 Task: Configure the routing settings for directing work to the support agent.
Action: Mouse moved to (1285, 93)
Screenshot: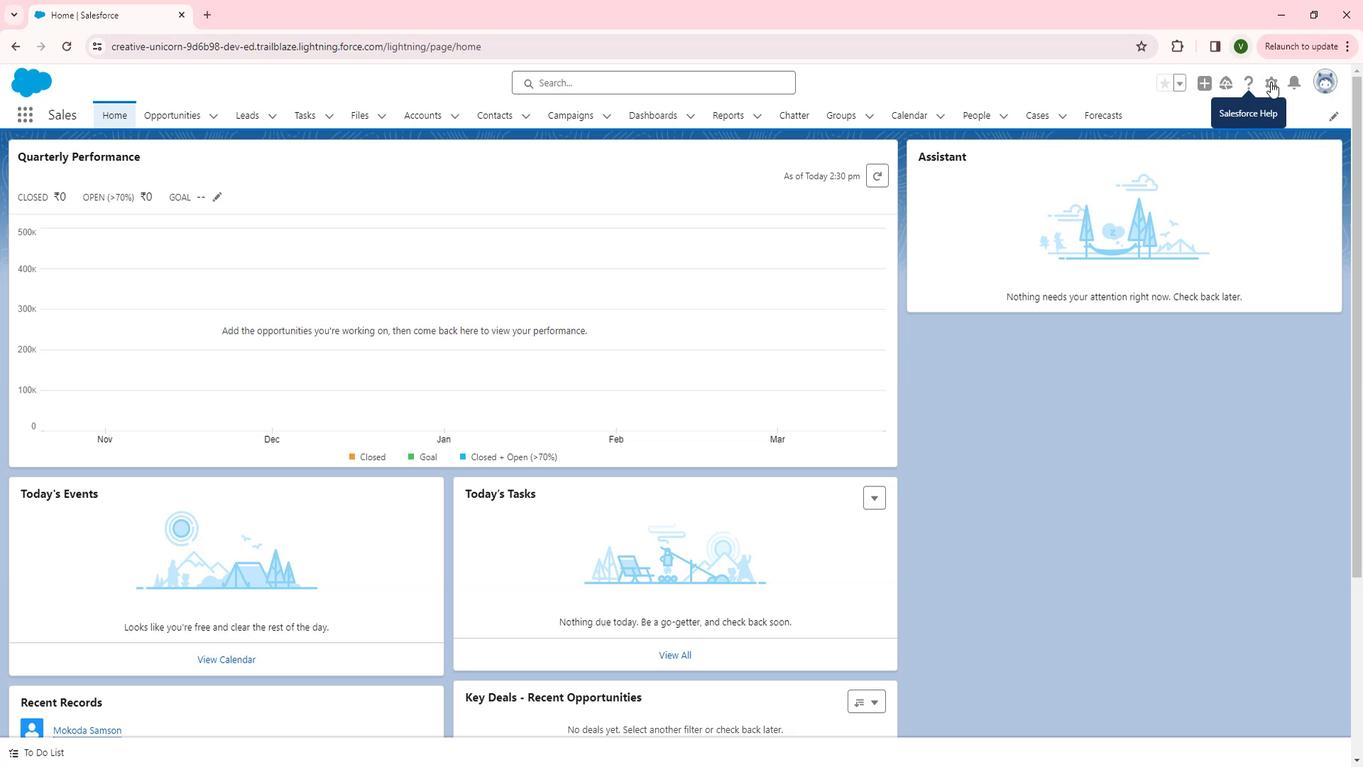 
Action: Mouse pressed left at (1285, 93)
Screenshot: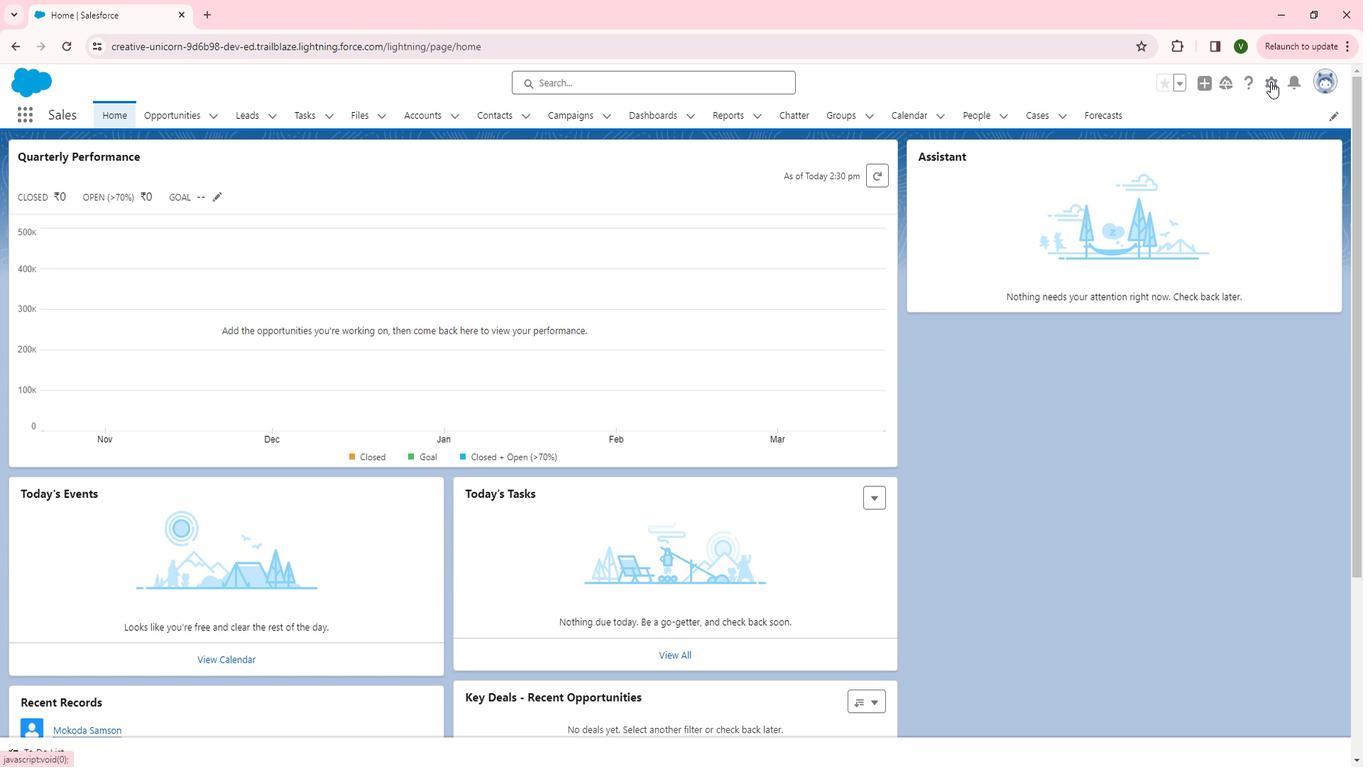 
Action: Mouse moved to (1231, 189)
Screenshot: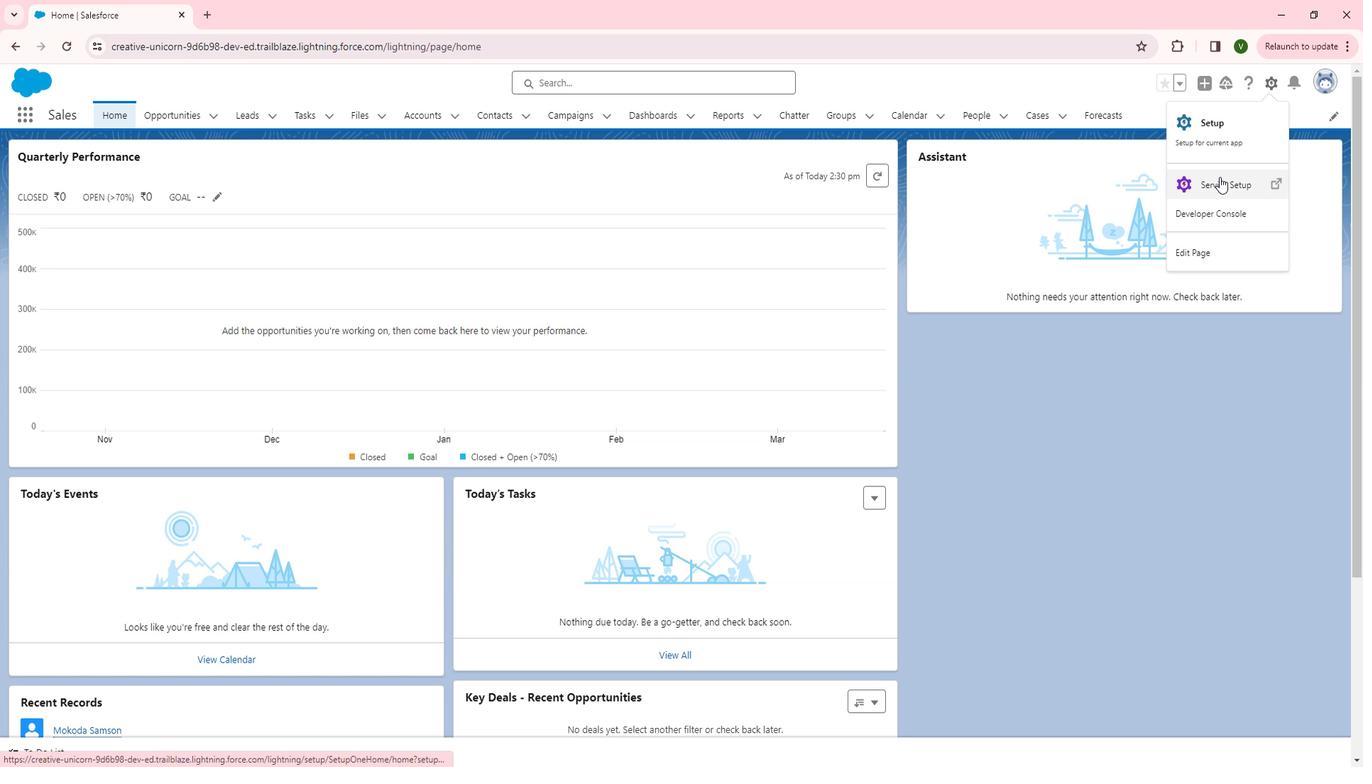 
Action: Mouse pressed left at (1231, 189)
Screenshot: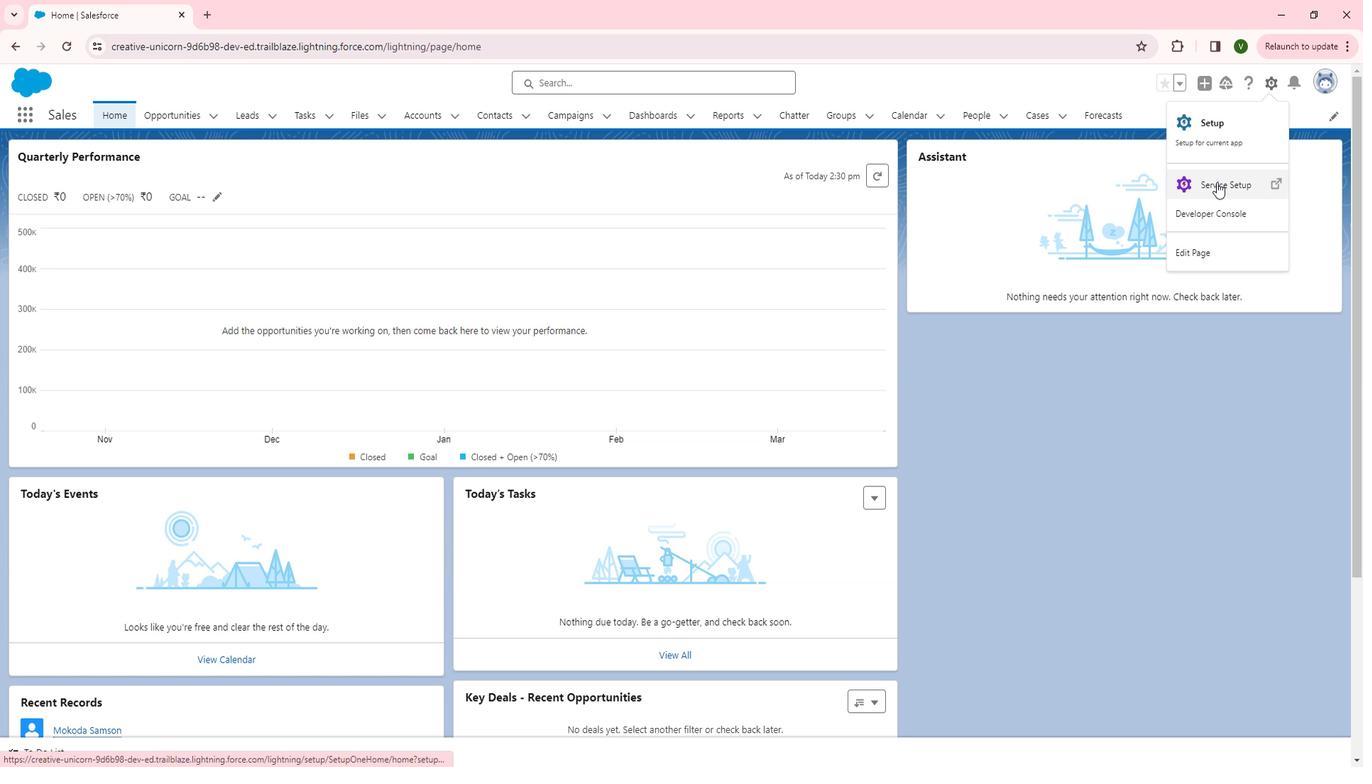
Action: Mouse moved to (22, 338)
Screenshot: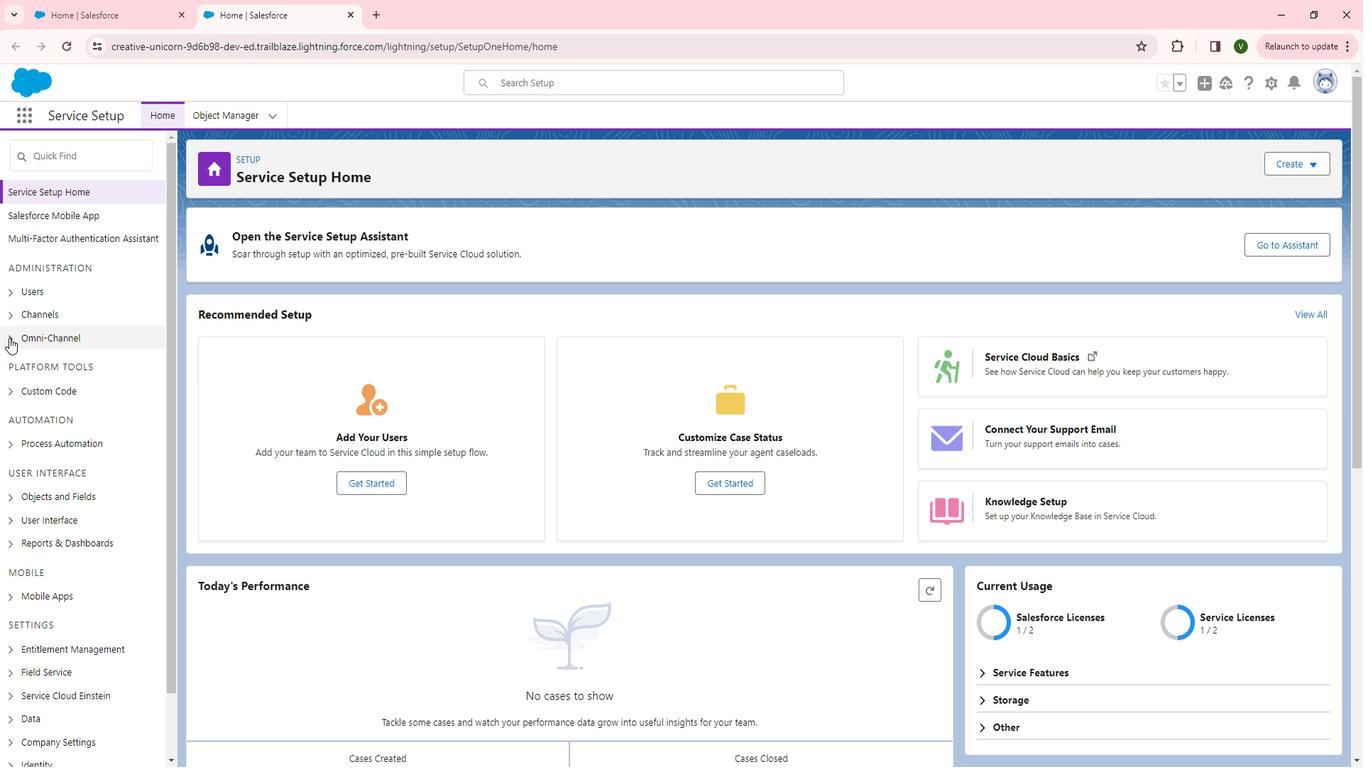 
Action: Mouse pressed left at (22, 338)
Screenshot: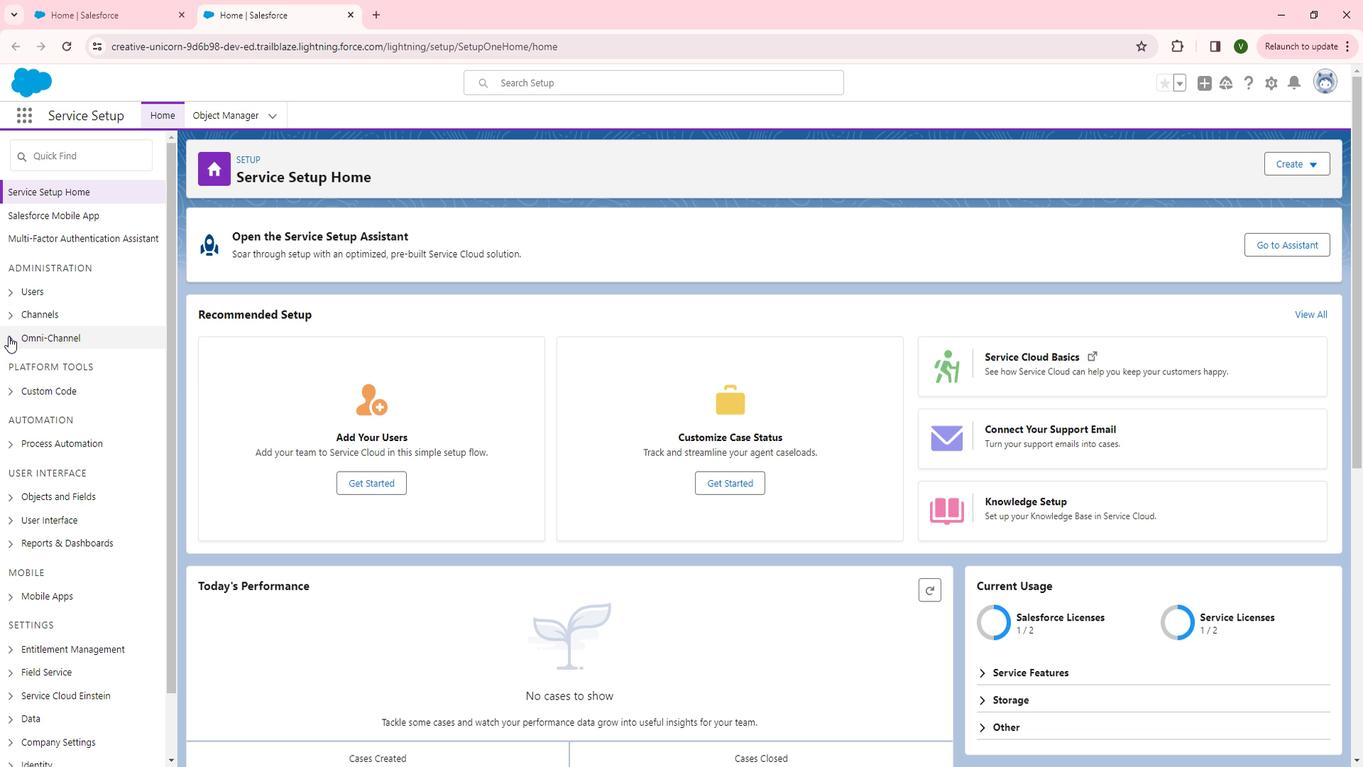 
Action: Mouse moved to (92, 498)
Screenshot: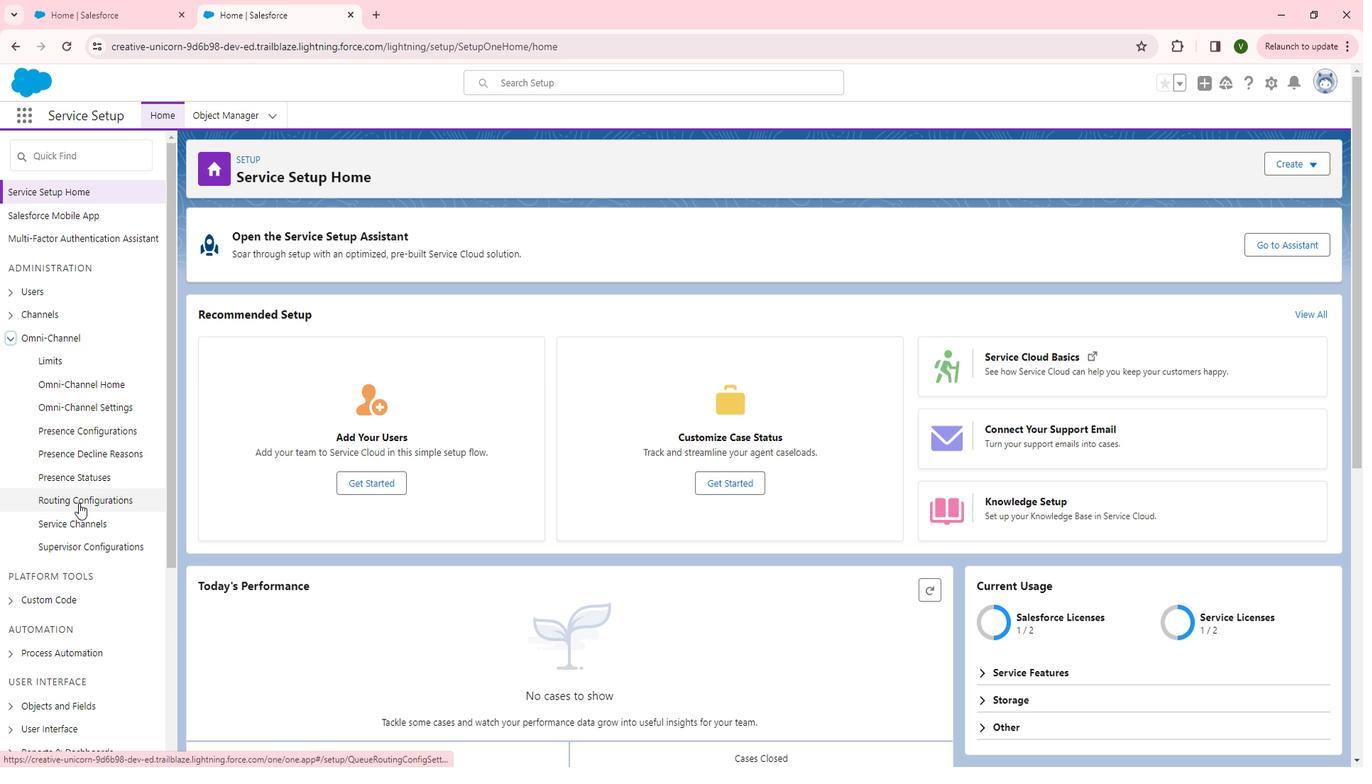 
Action: Mouse pressed left at (92, 498)
Screenshot: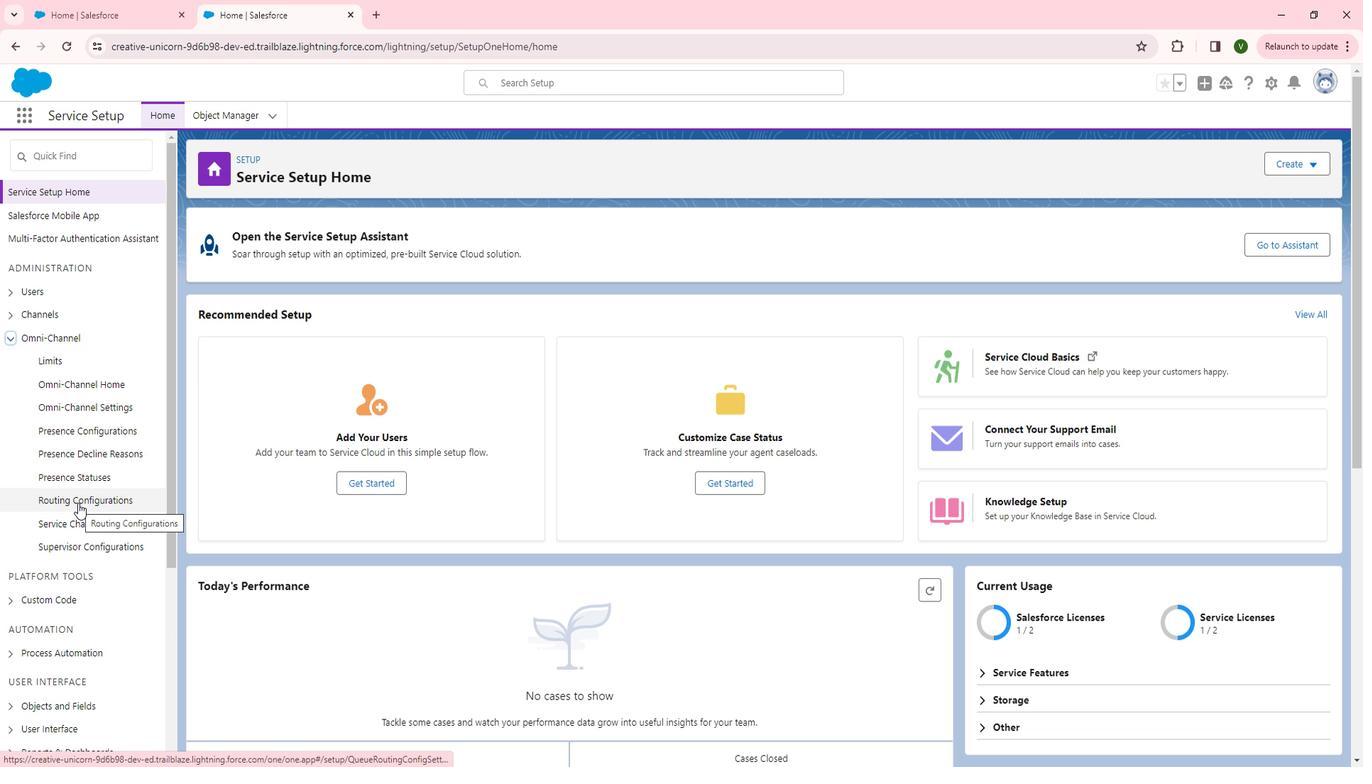 
Action: Mouse moved to (568, 333)
Screenshot: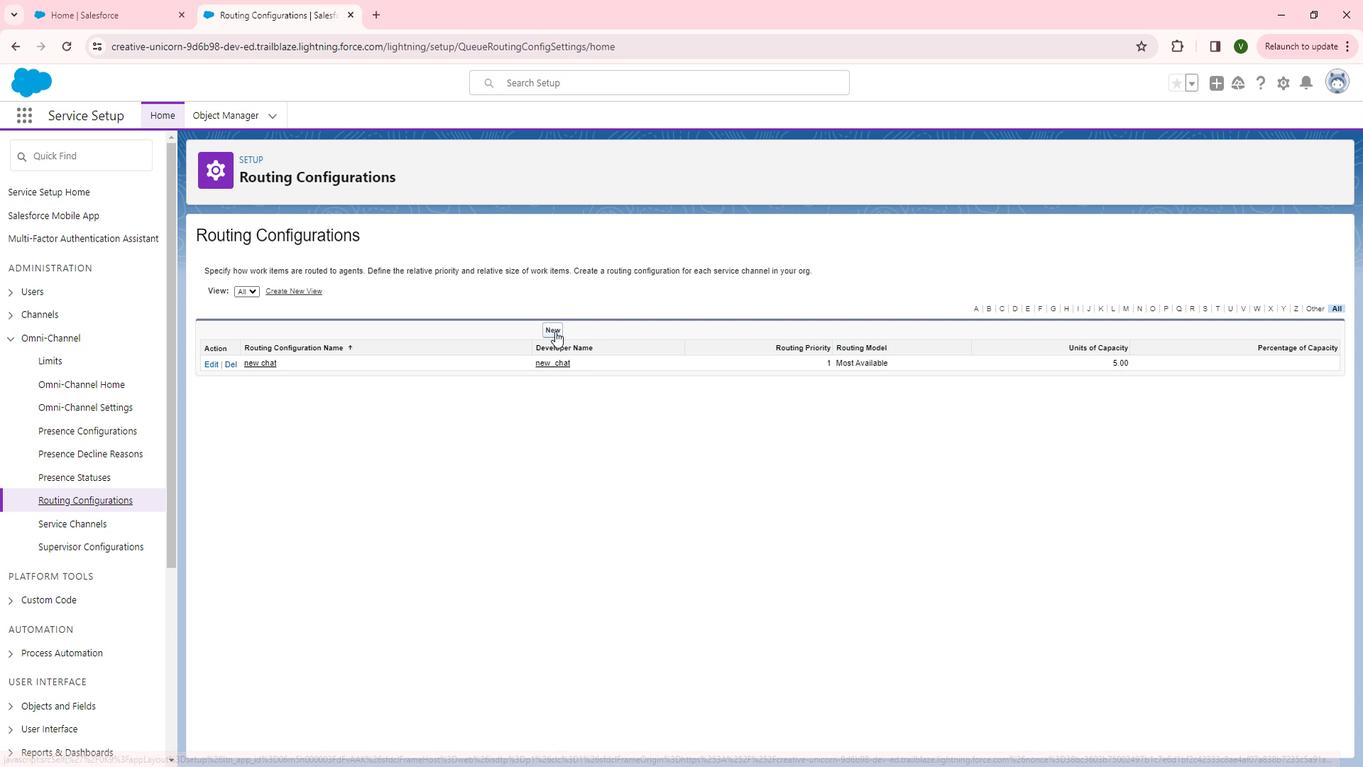 
Action: Mouse pressed left at (568, 333)
Screenshot: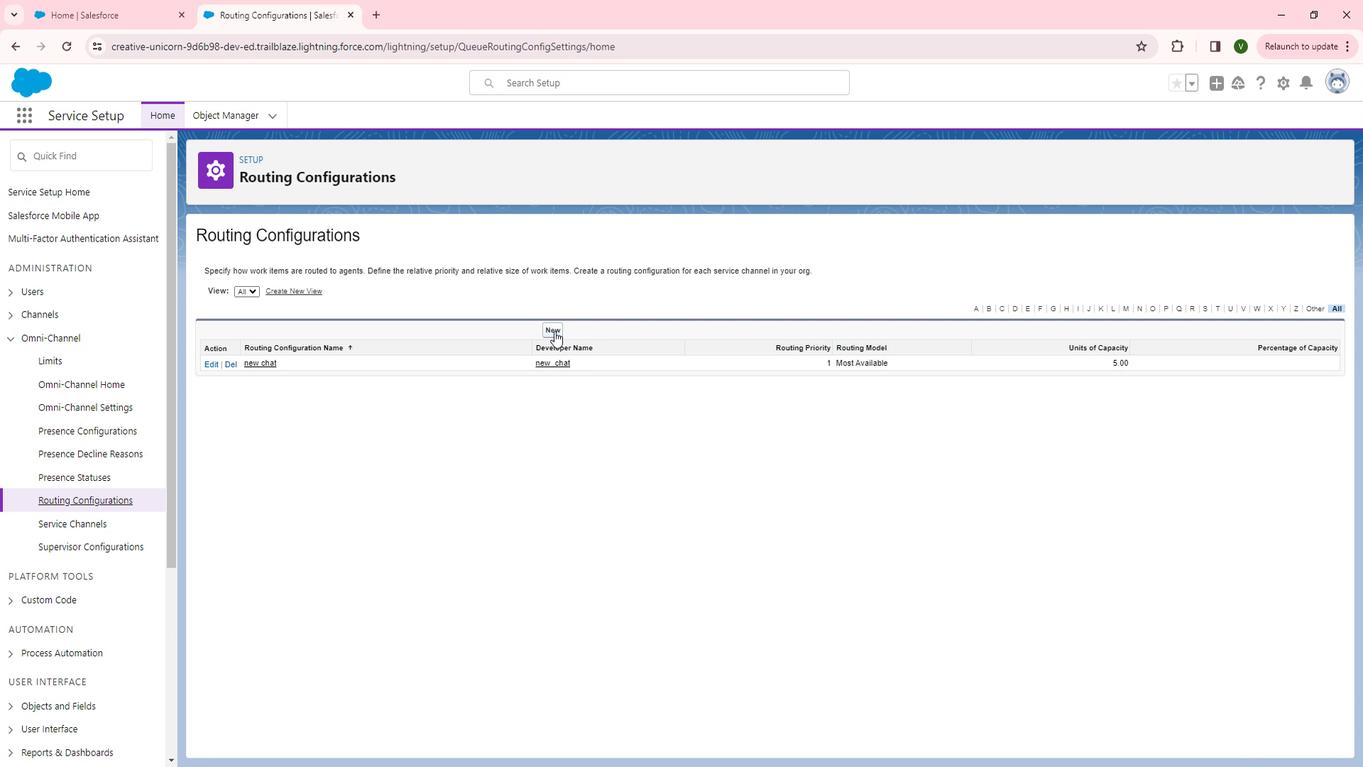 
Action: Mouse moved to (467, 386)
Screenshot: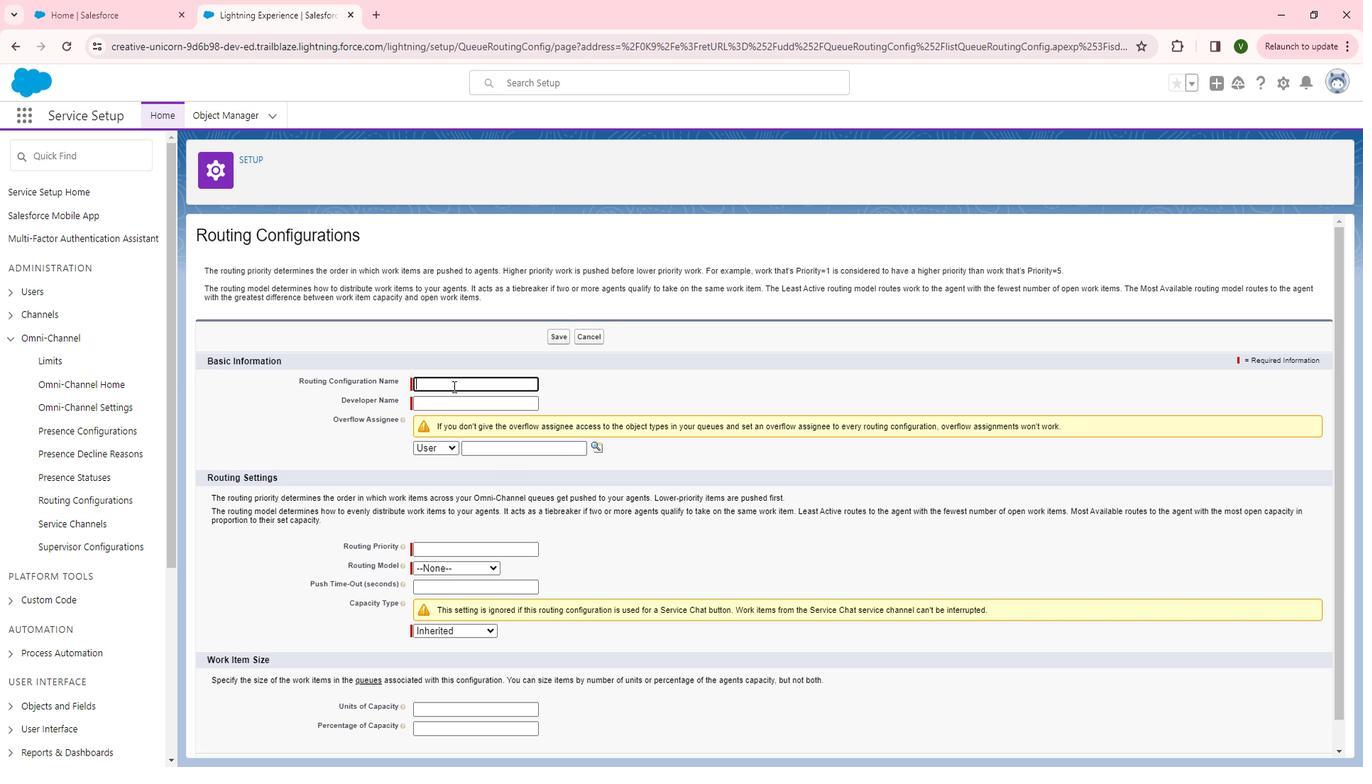 
Action: Mouse pressed left at (467, 386)
Screenshot: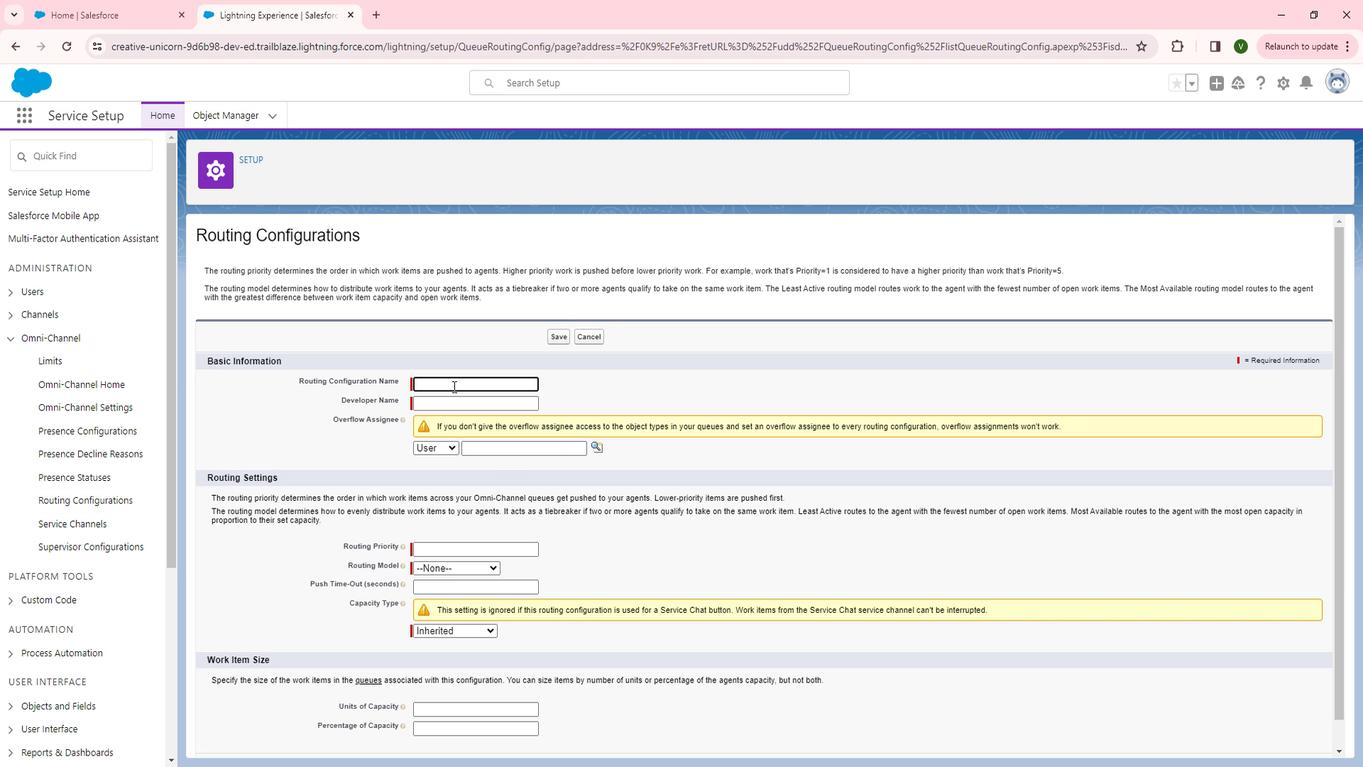 
Action: Mouse moved to (467, 385)
Screenshot: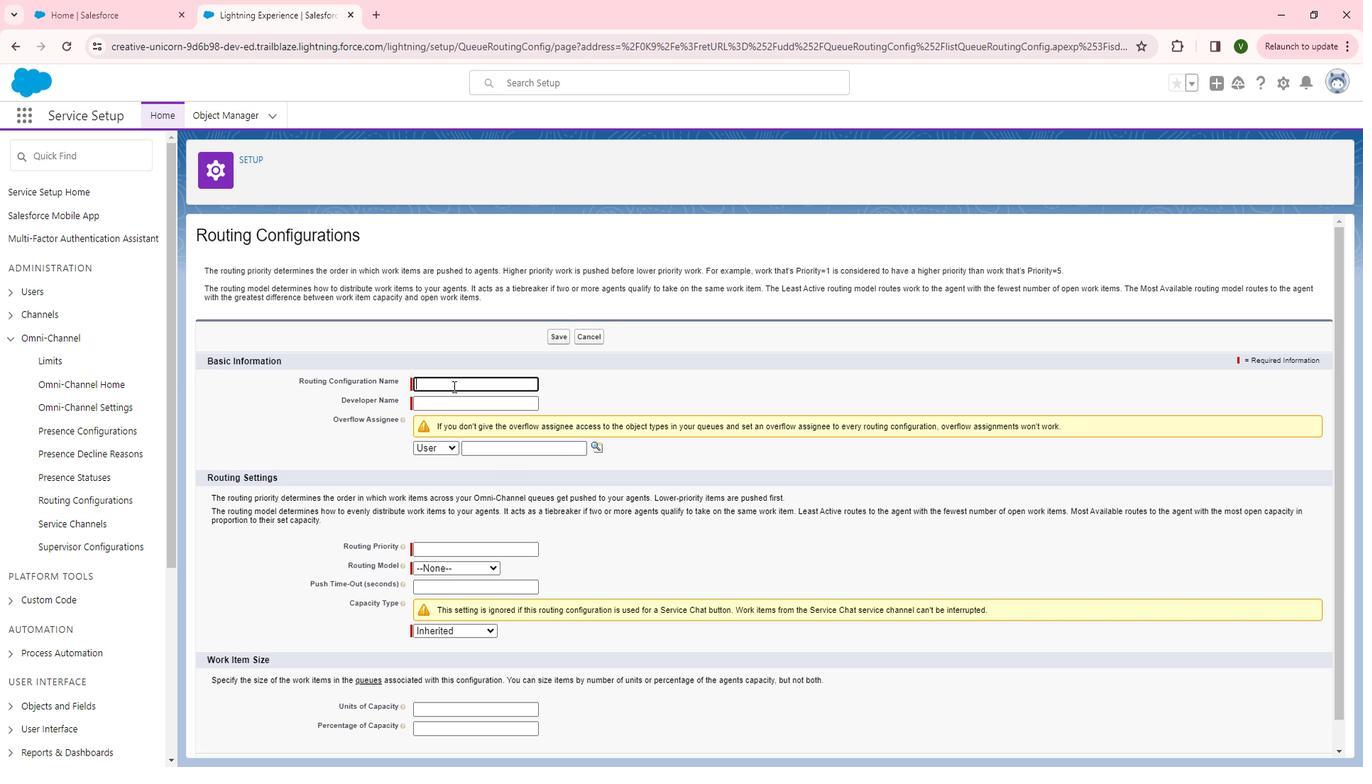
Action: Key pressed <Key.shift>Case<Key.space><Key.shift>Support
Screenshot: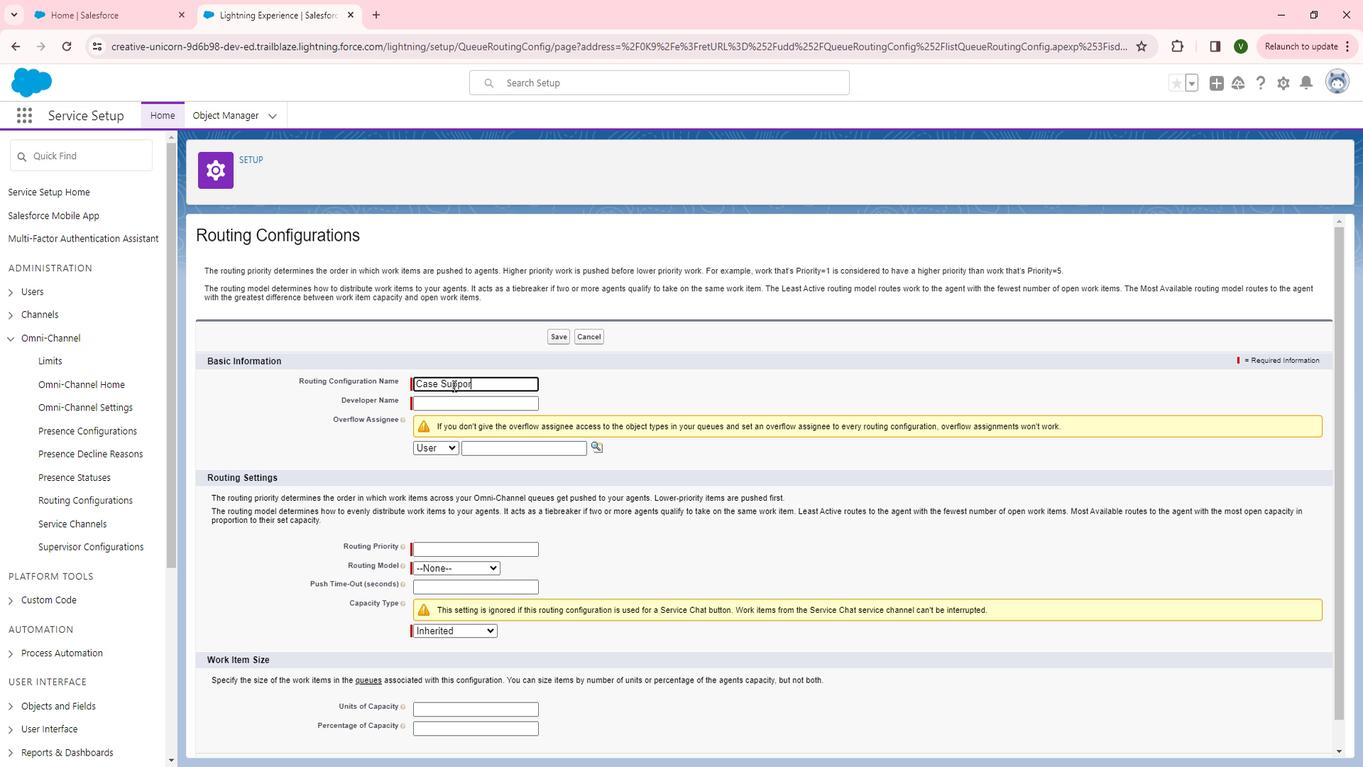 
Action: Mouse moved to (617, 396)
Screenshot: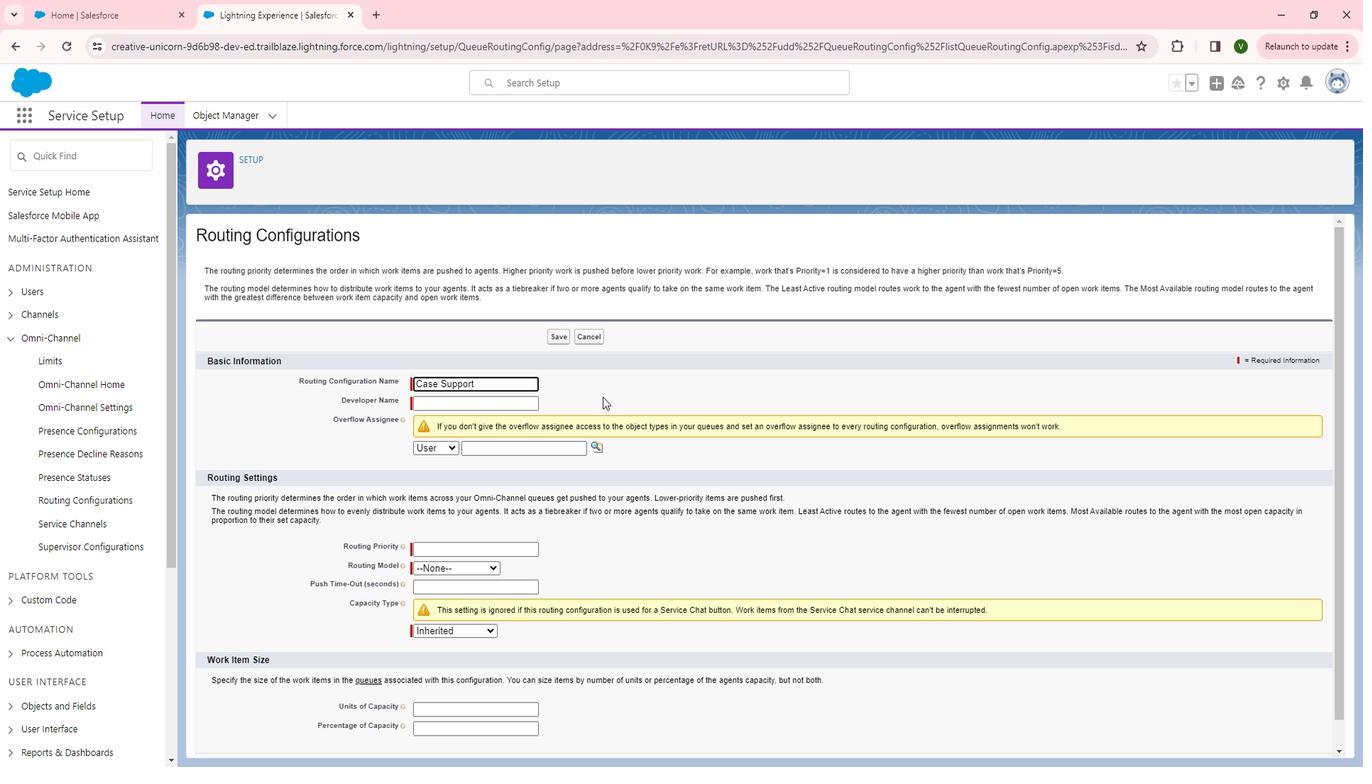 
Action: Mouse pressed left at (617, 396)
Screenshot: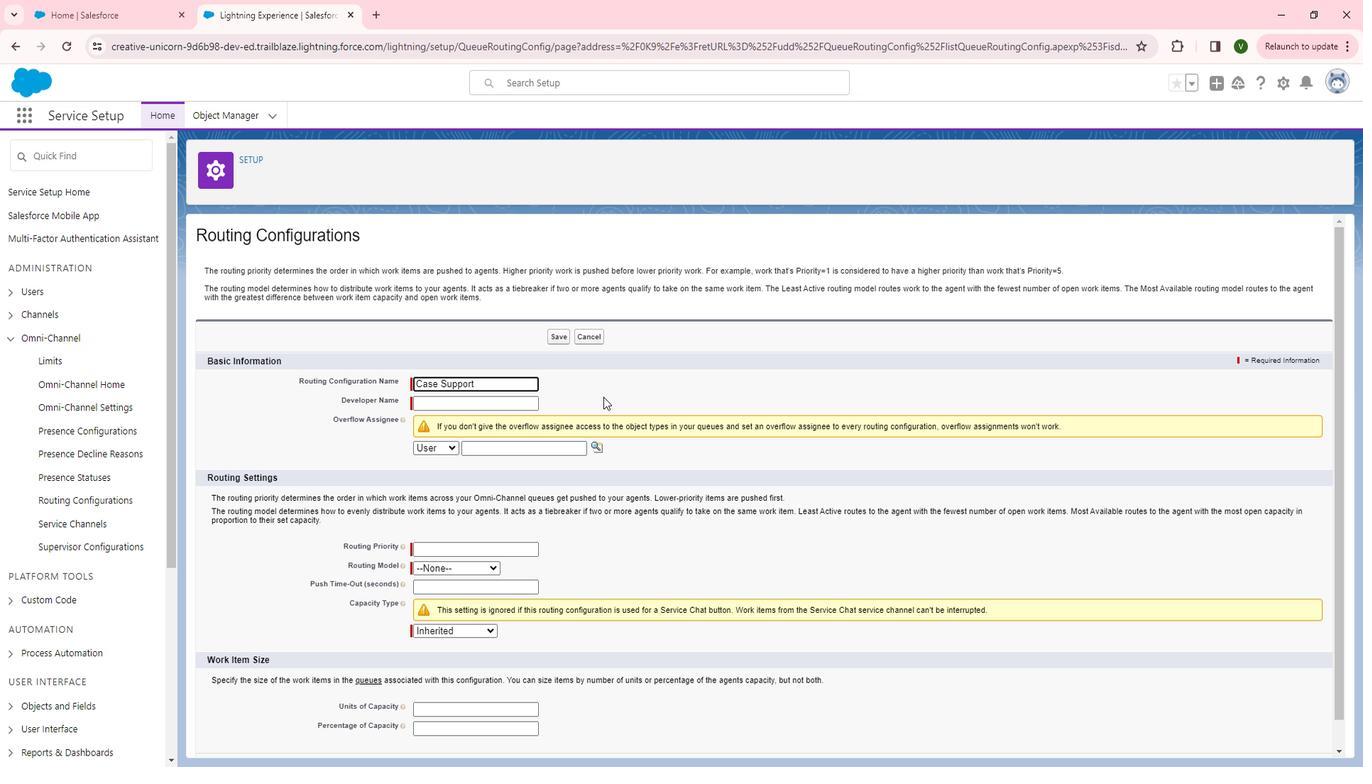 
Action: Mouse moved to (467, 542)
Screenshot: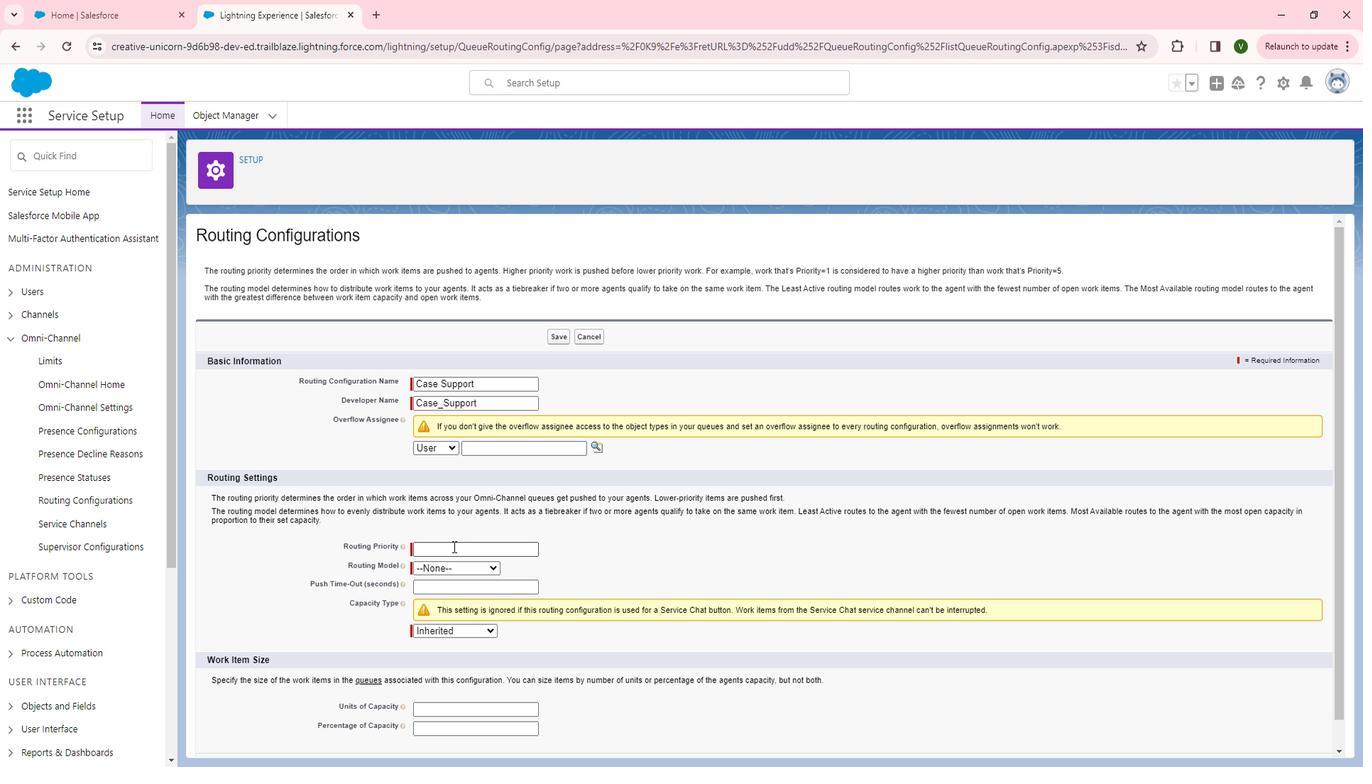 
Action: Mouse pressed left at (467, 542)
Screenshot: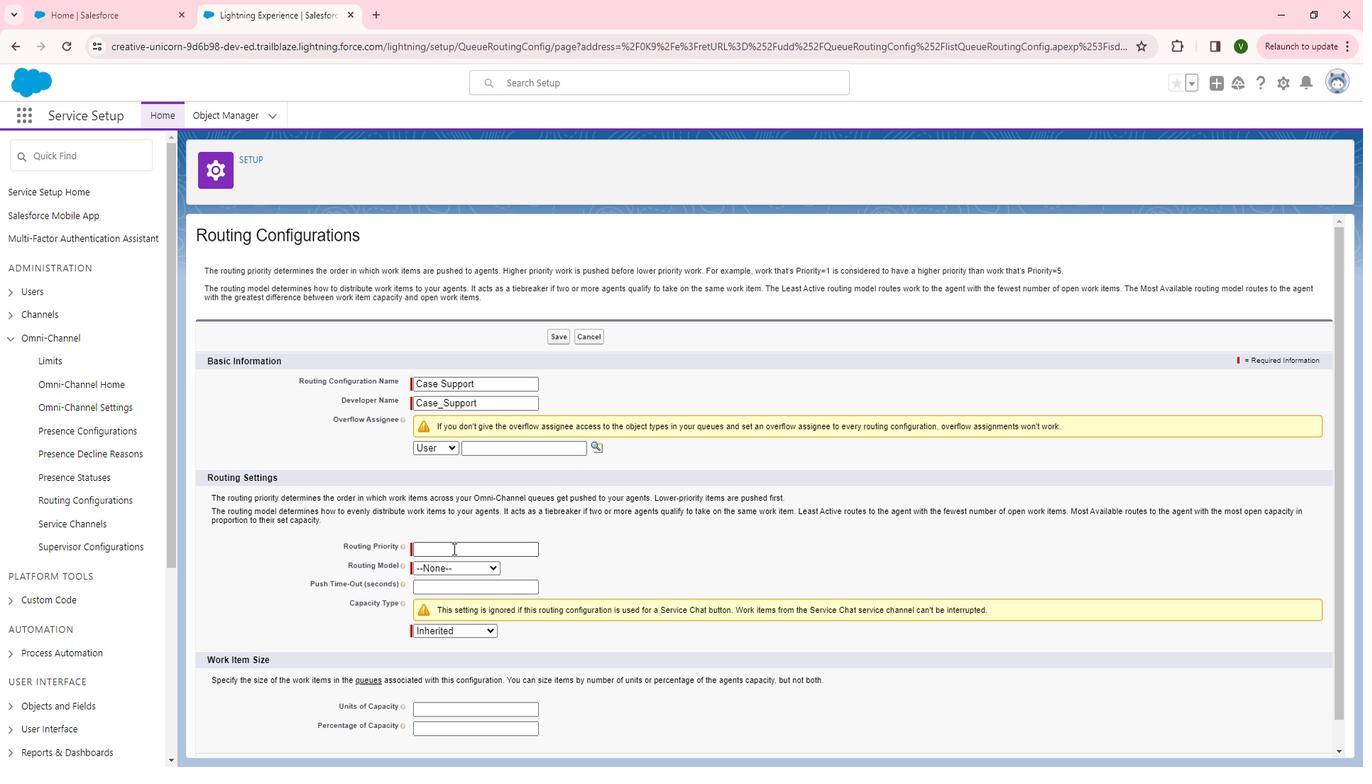 
Action: Key pressed 5
Screenshot: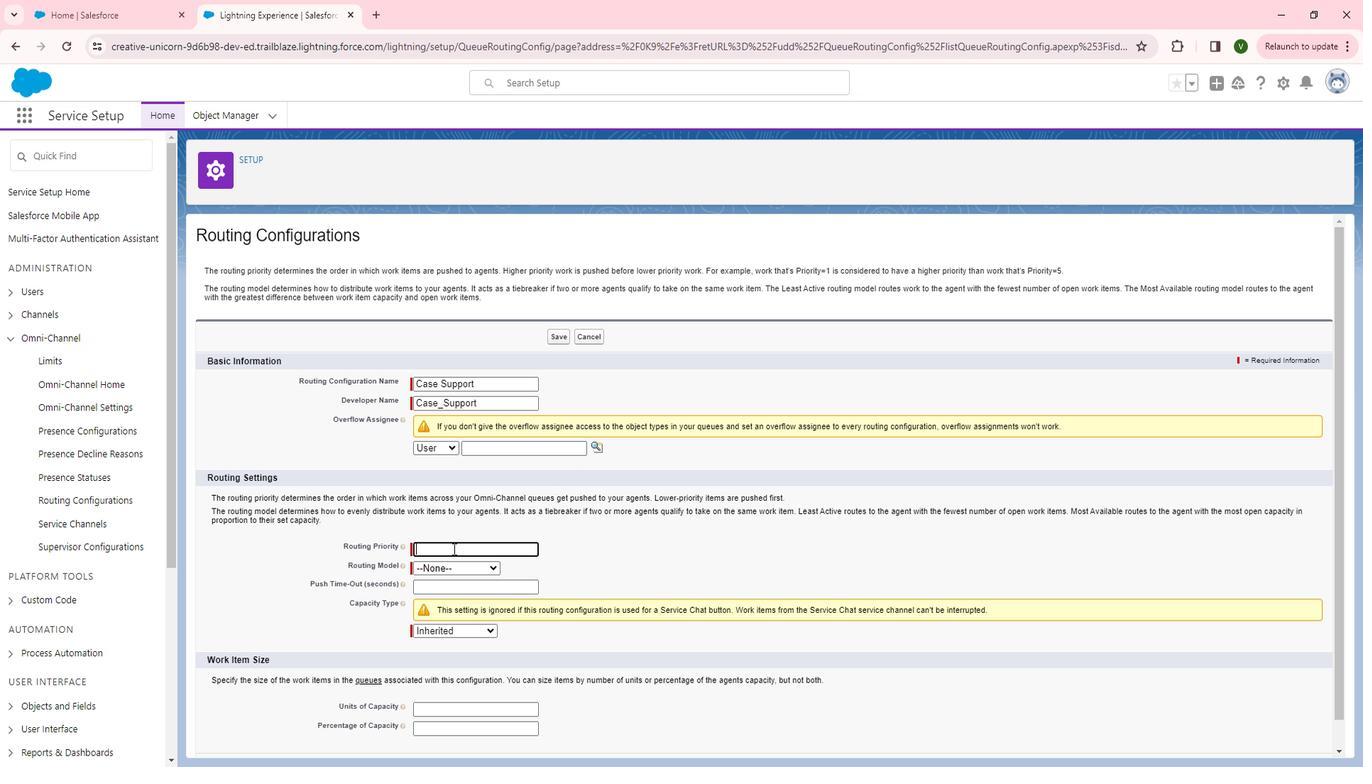 
Action: Mouse moved to (490, 562)
Screenshot: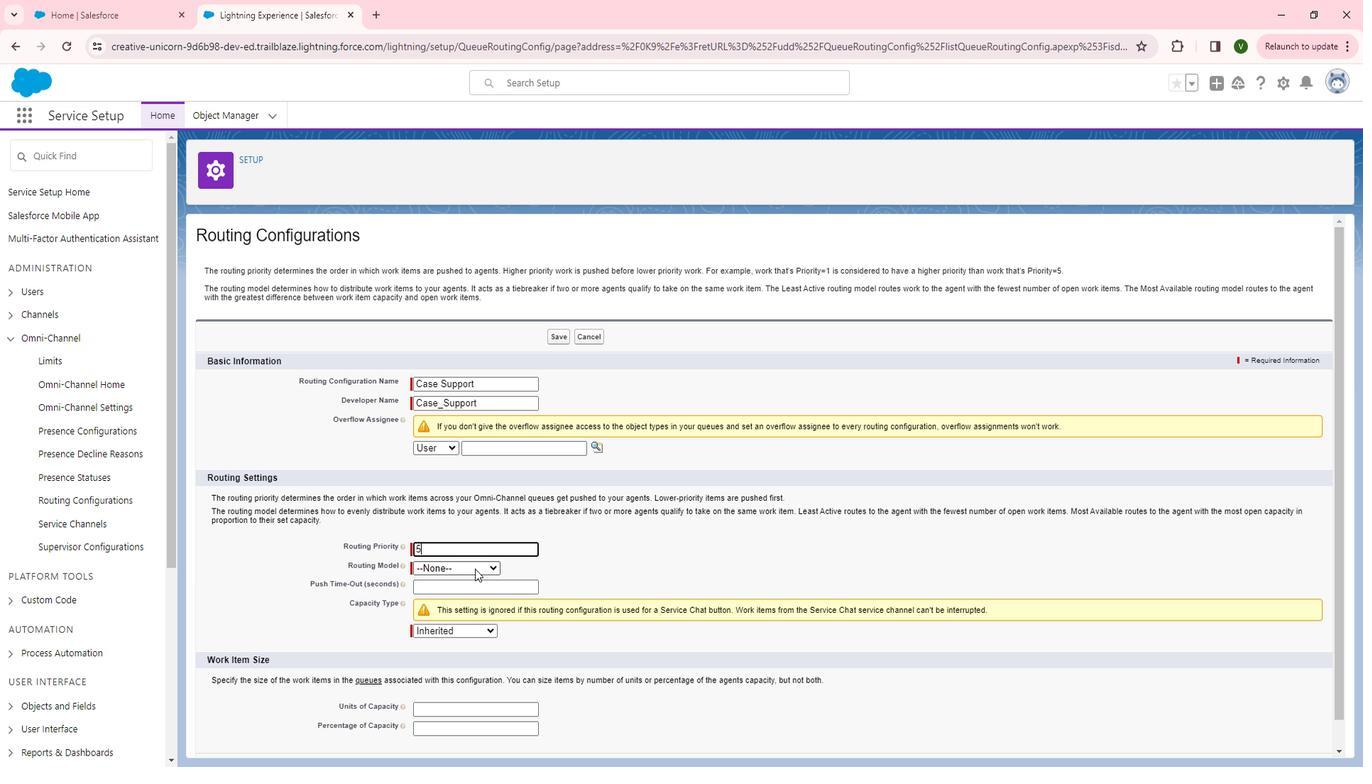 
Action: Mouse pressed left at (490, 562)
Screenshot: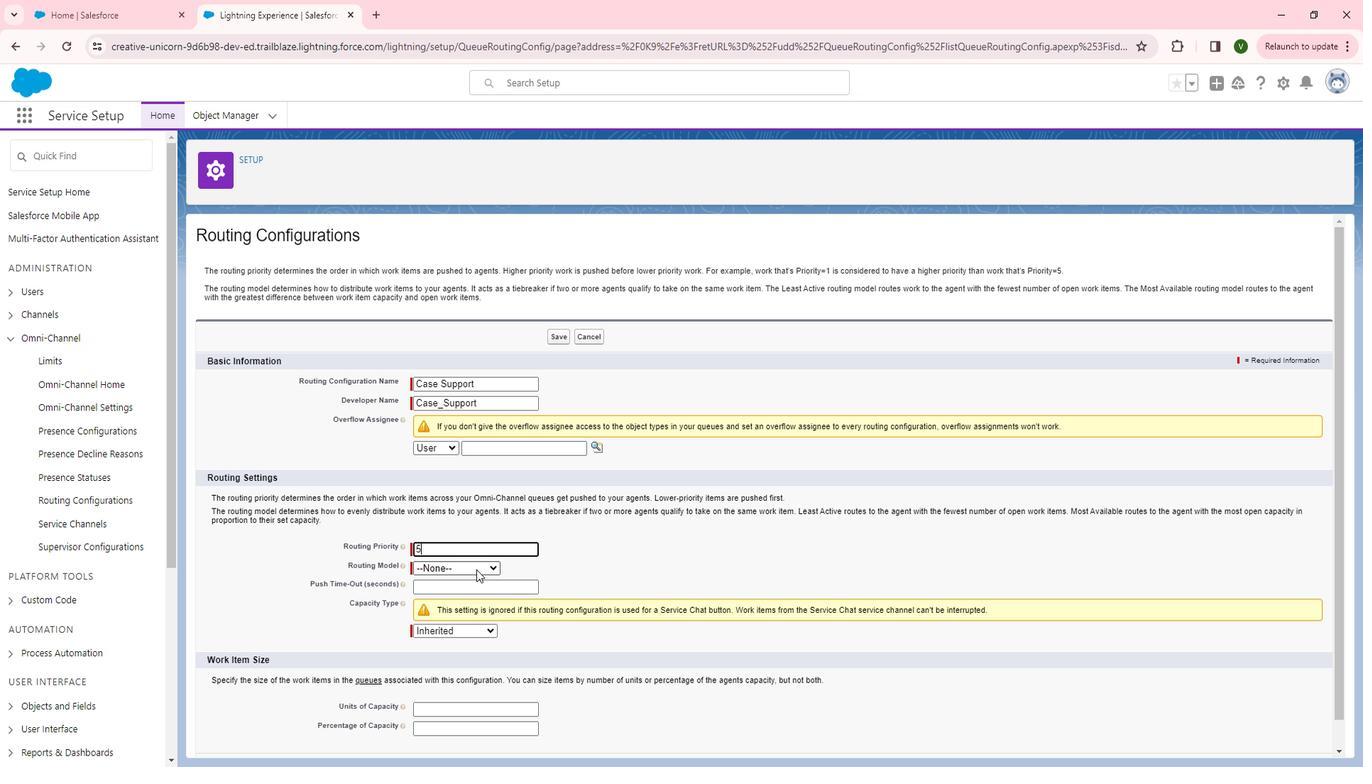 
Action: Mouse moved to (480, 594)
Screenshot: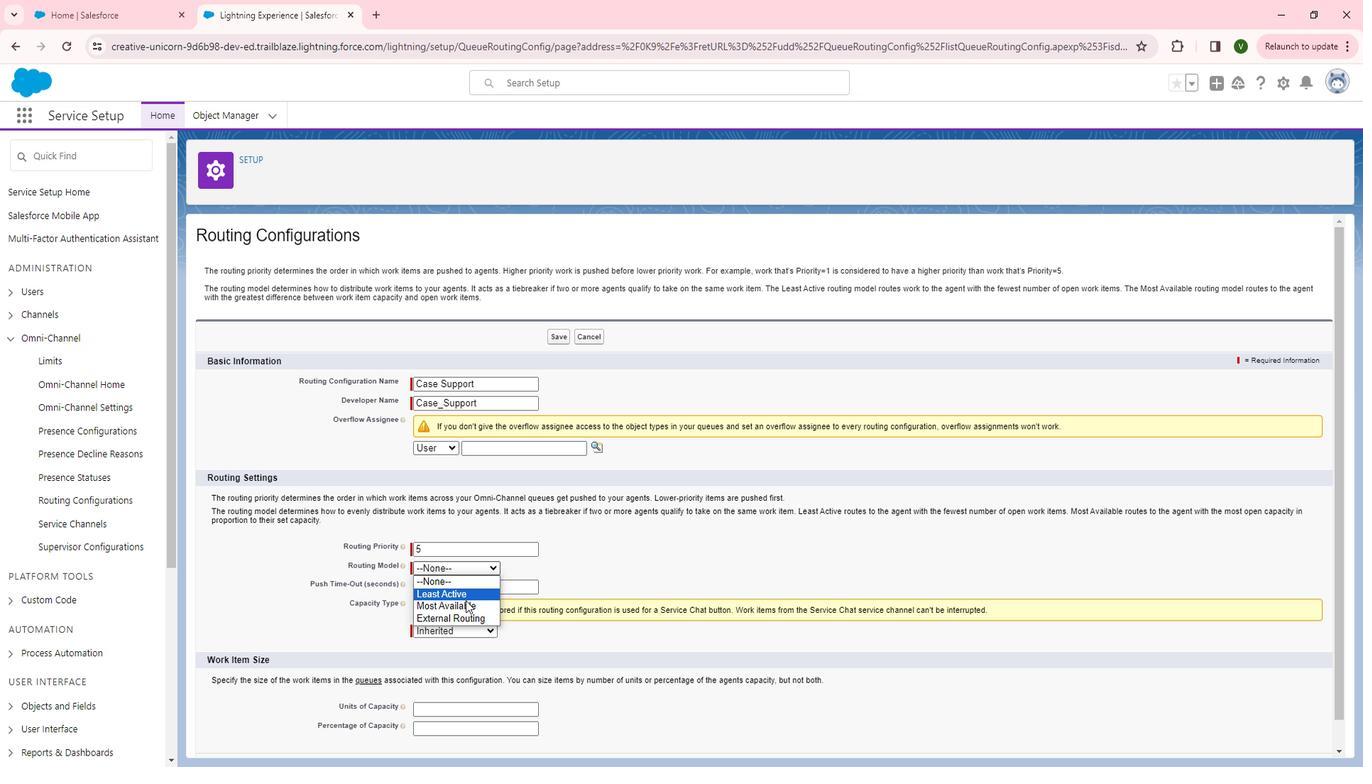 
Action: Mouse pressed left at (480, 594)
Screenshot: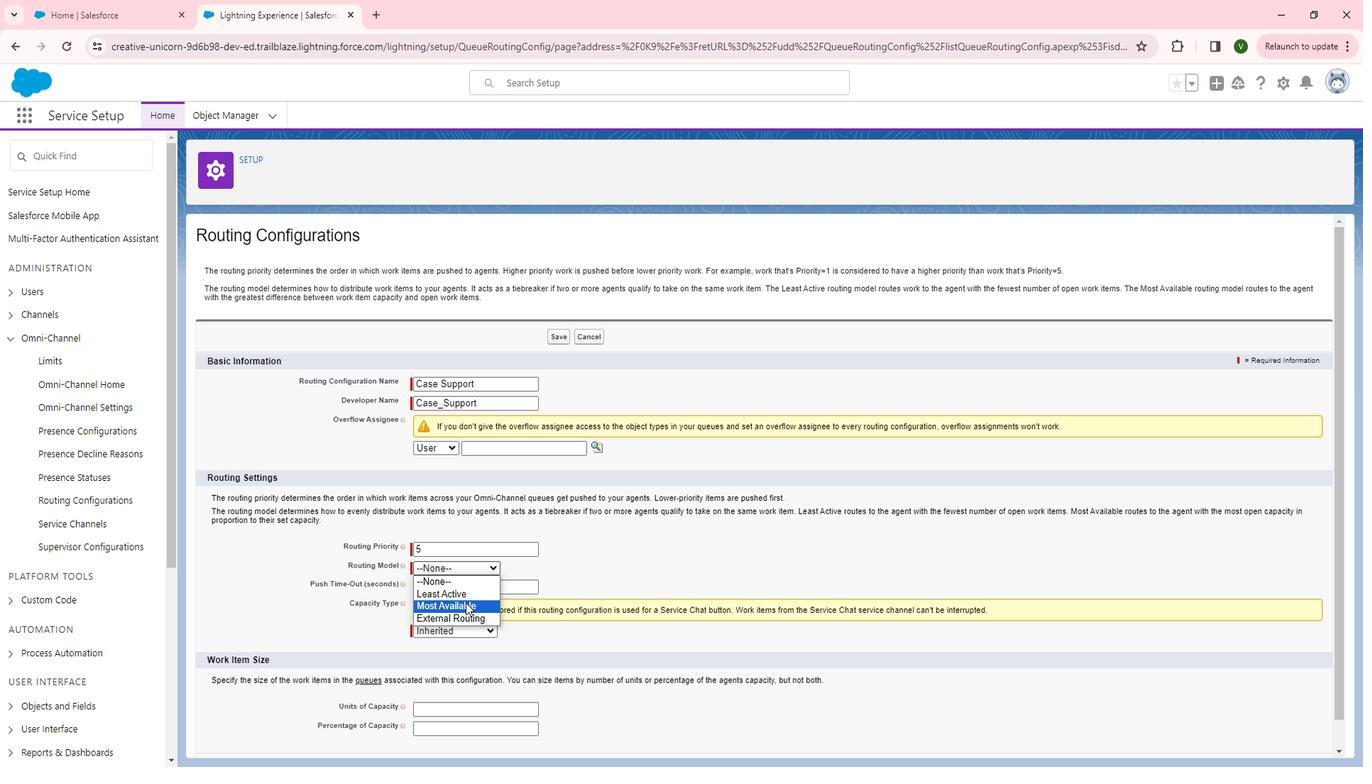 
Action: Mouse moved to (487, 624)
Screenshot: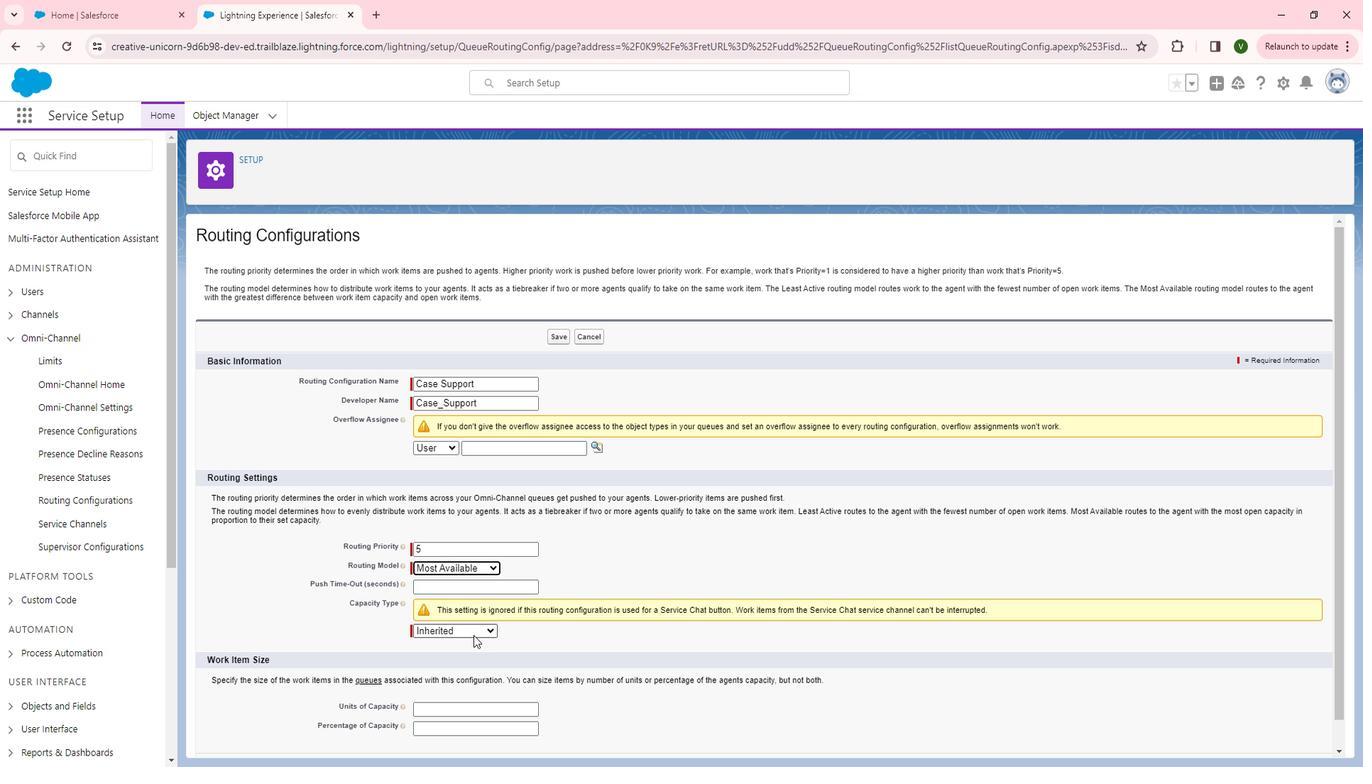 
Action: Mouse pressed left at (487, 624)
Screenshot: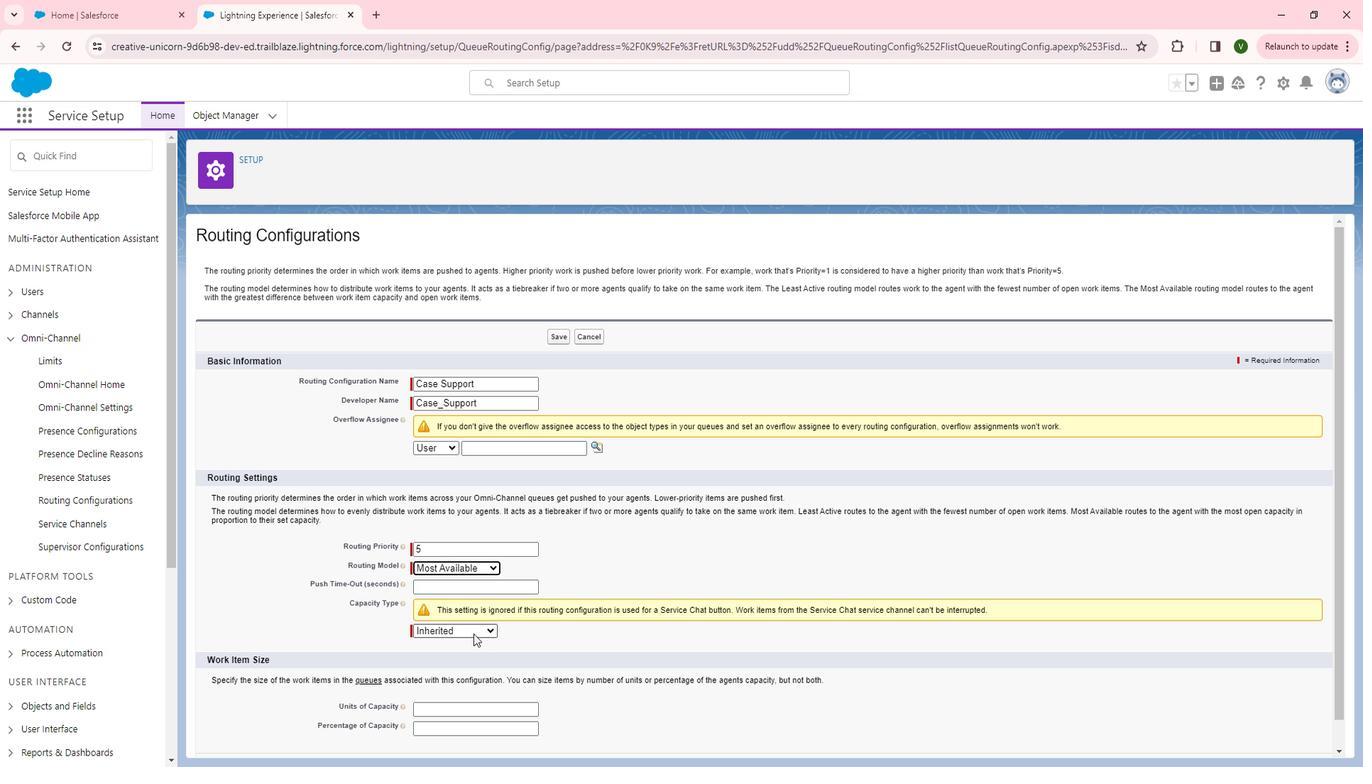 
Action: Mouse moved to (487, 649)
Screenshot: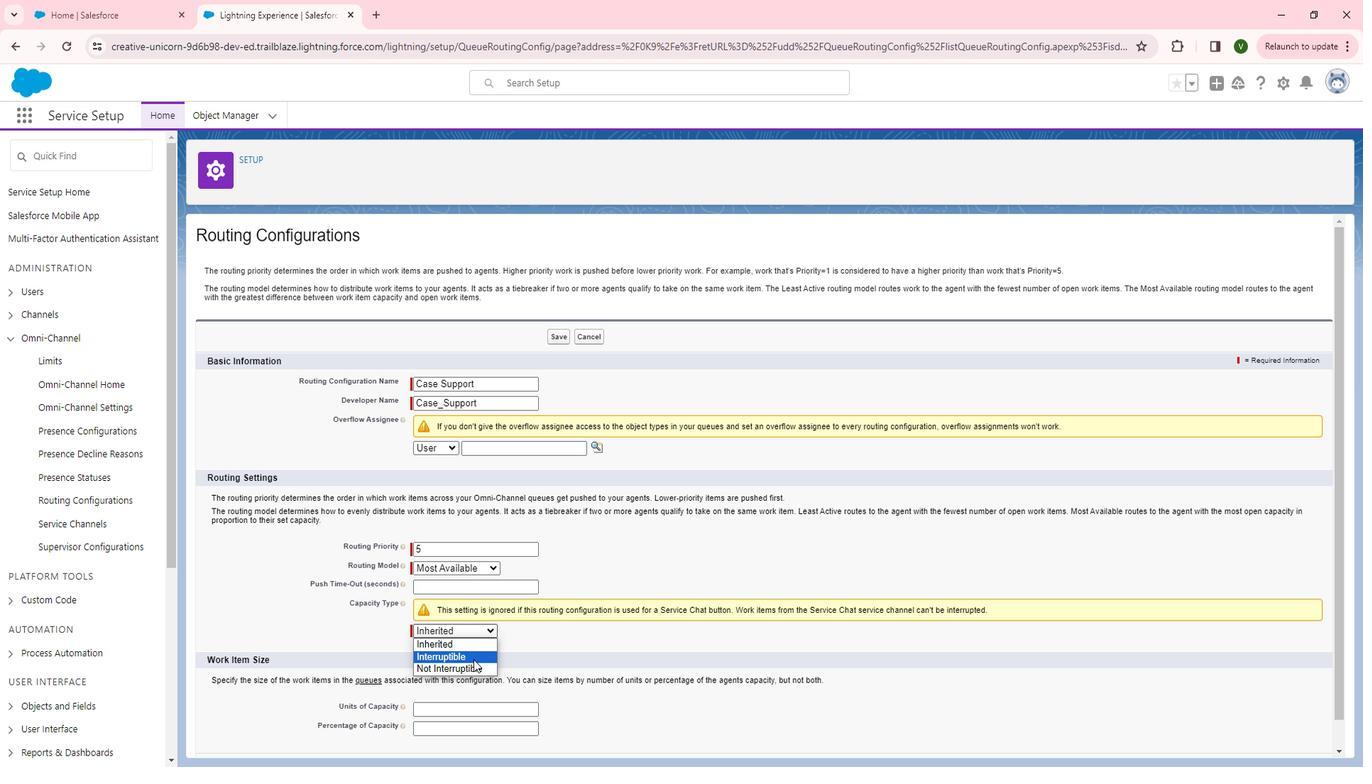 
Action: Mouse pressed left at (487, 649)
Screenshot: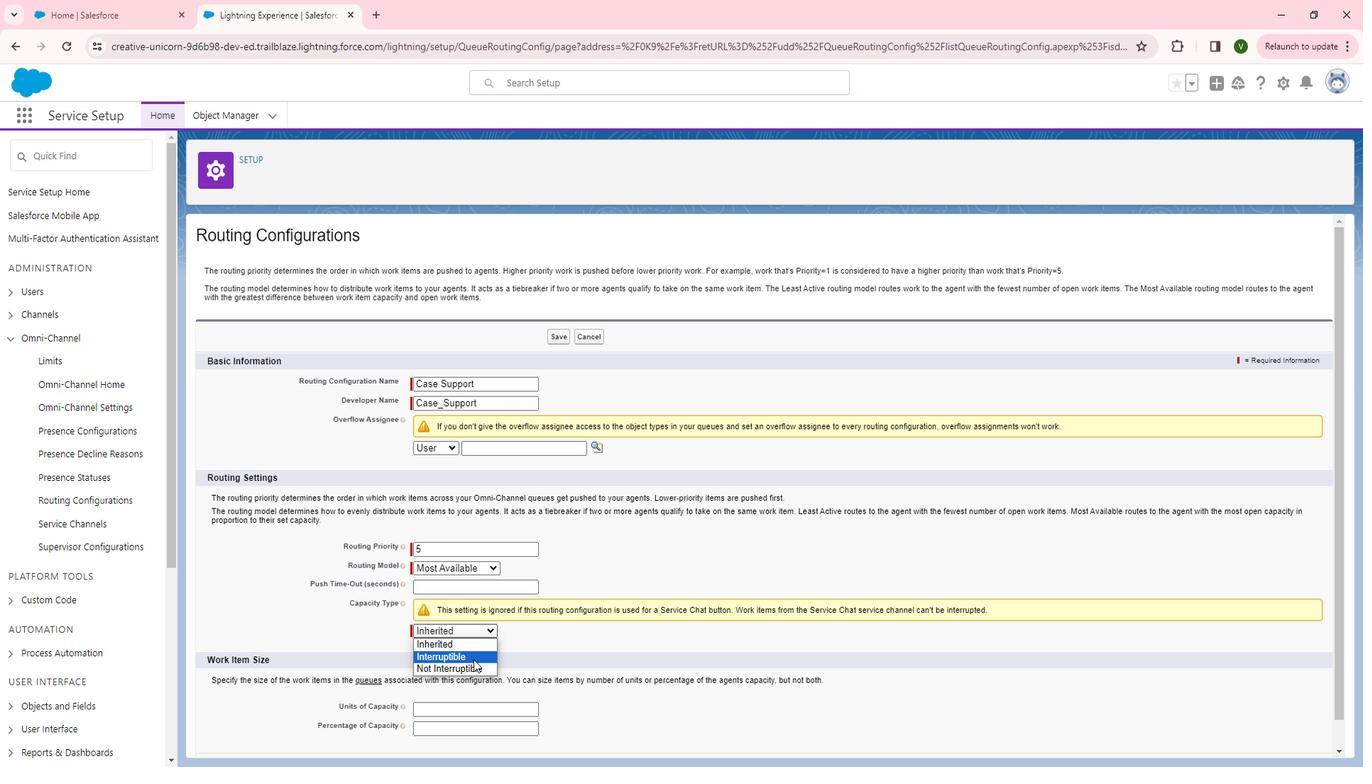 
Action: Mouse moved to (585, 634)
Screenshot: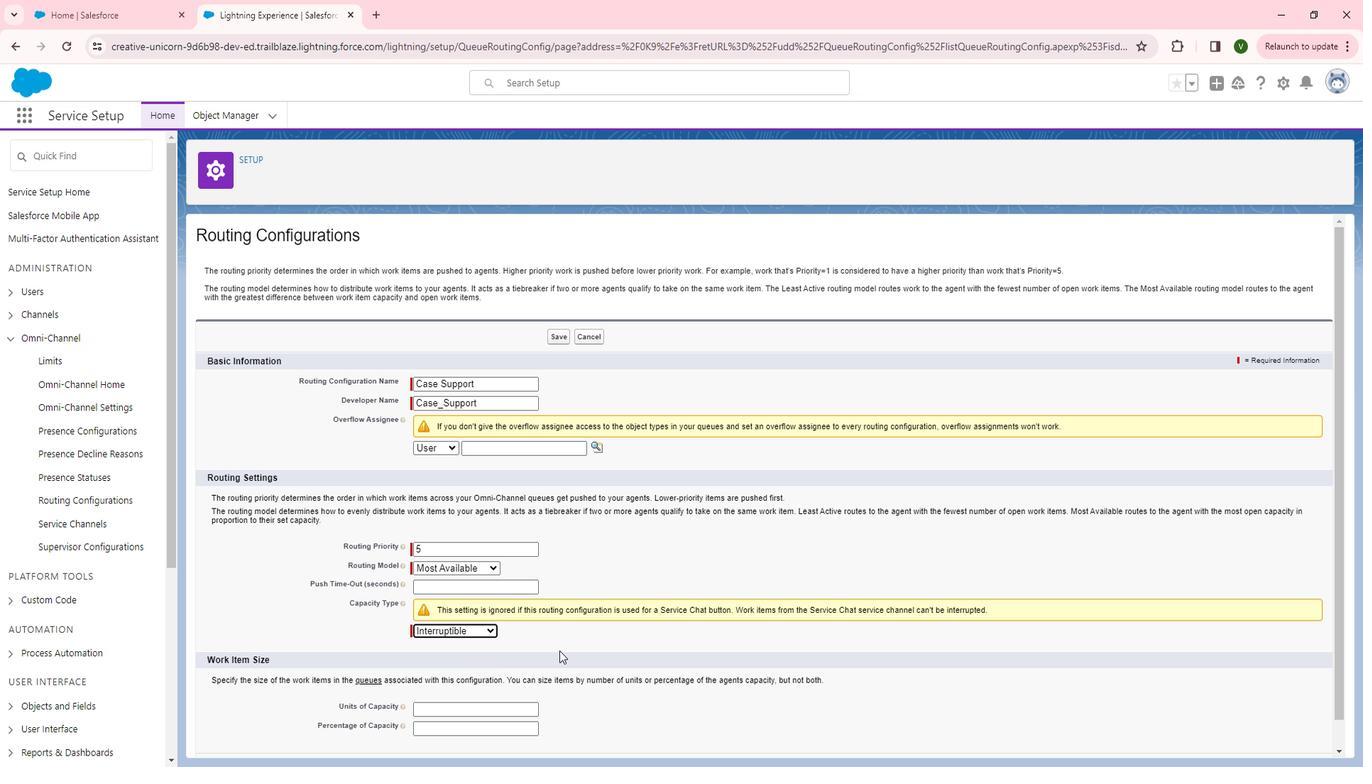 
Action: Mouse scrolled (585, 634) with delta (0, 0)
Screenshot: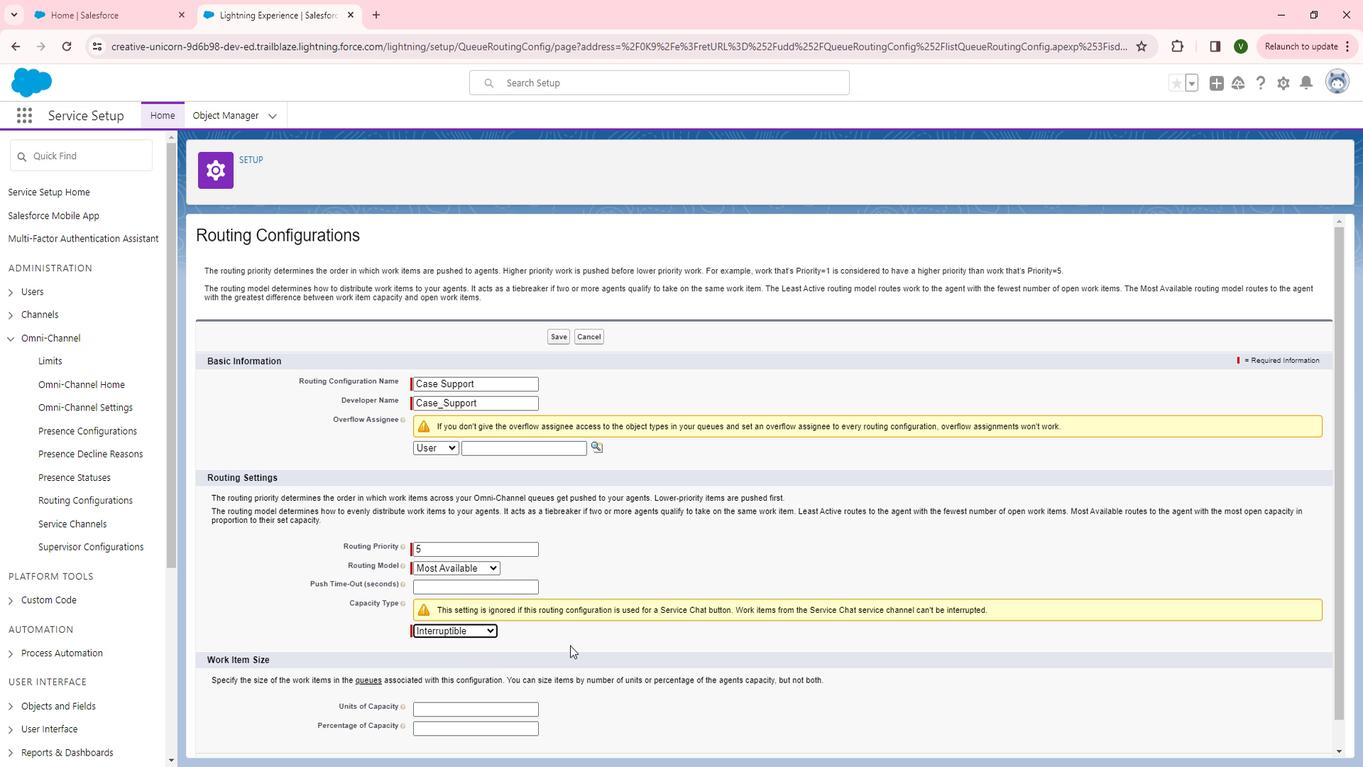 
Action: Mouse scrolled (585, 634) with delta (0, 0)
Screenshot: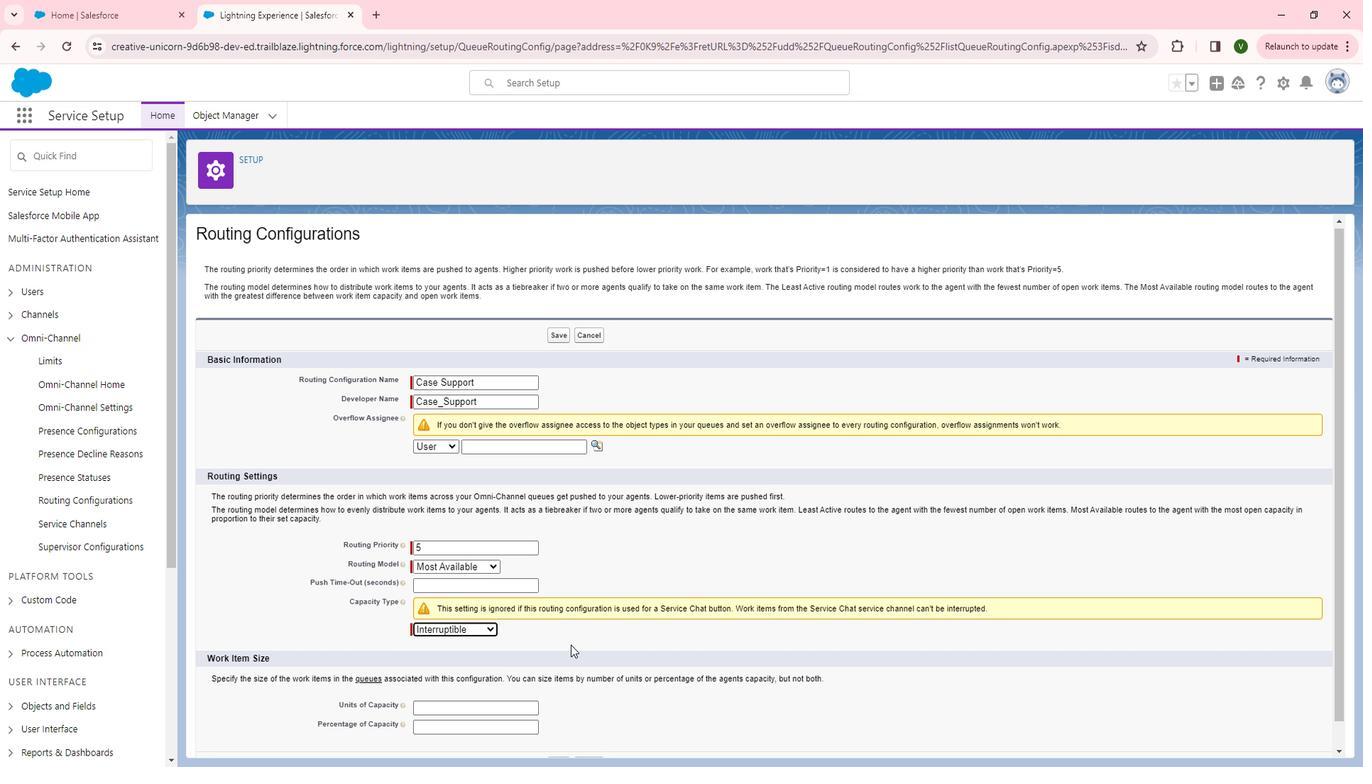 
Action: Mouse scrolled (585, 634) with delta (0, 0)
Screenshot: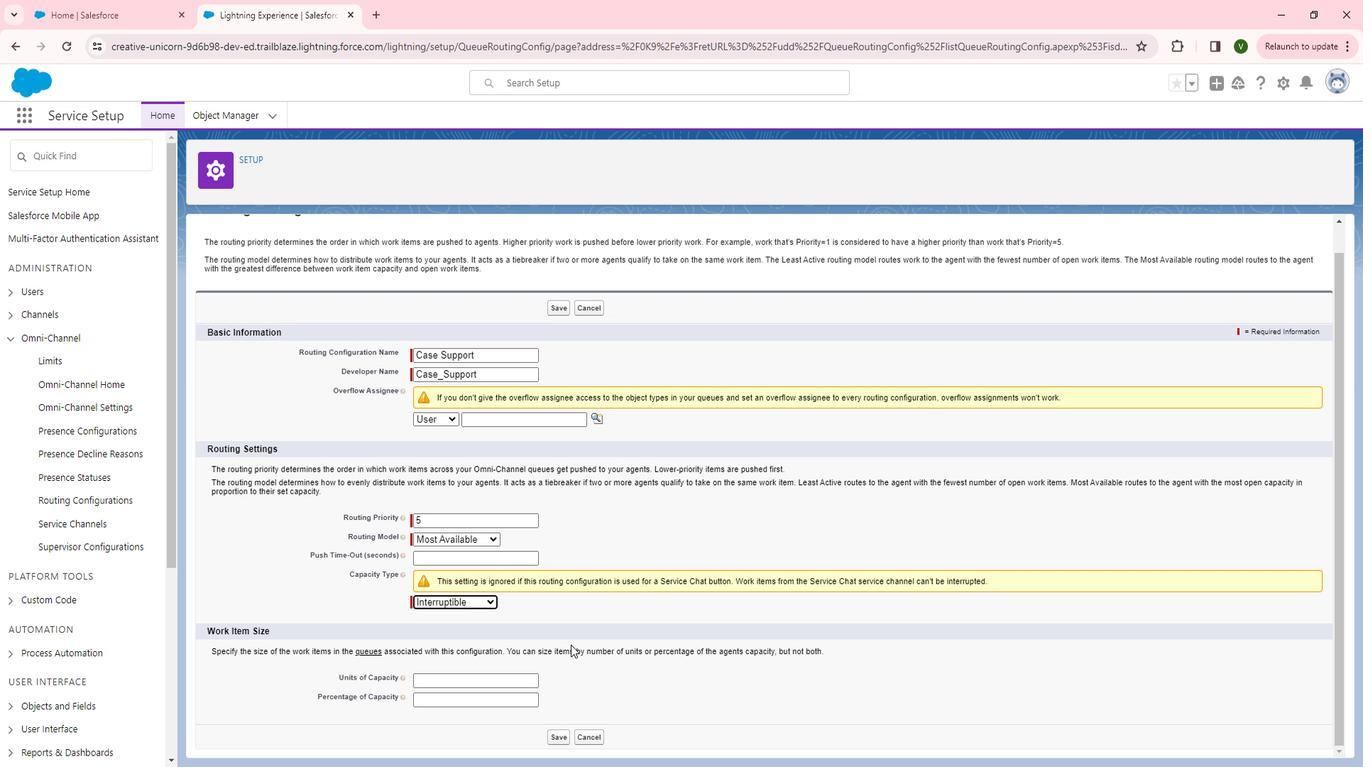 
Action: Mouse scrolled (585, 634) with delta (0, 0)
Screenshot: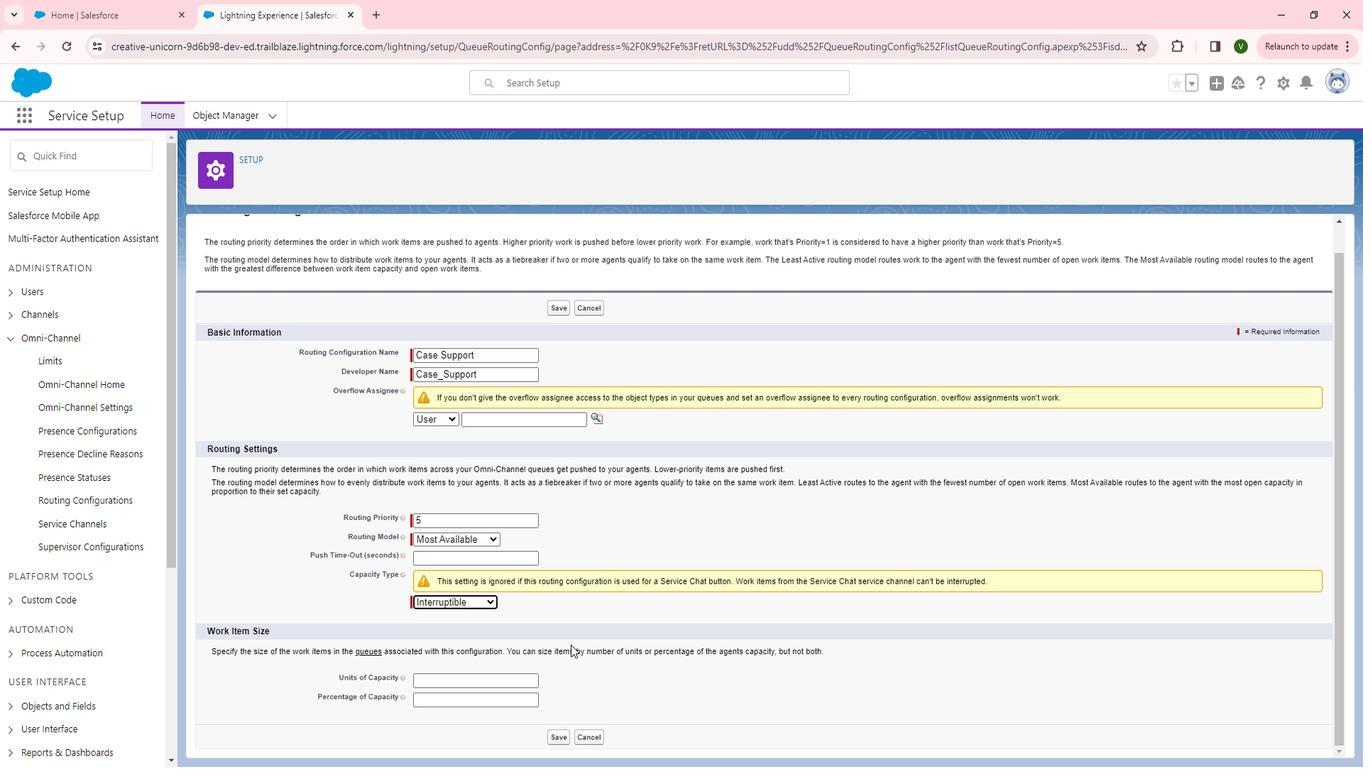 
Action: Mouse moved to (566, 715)
Screenshot: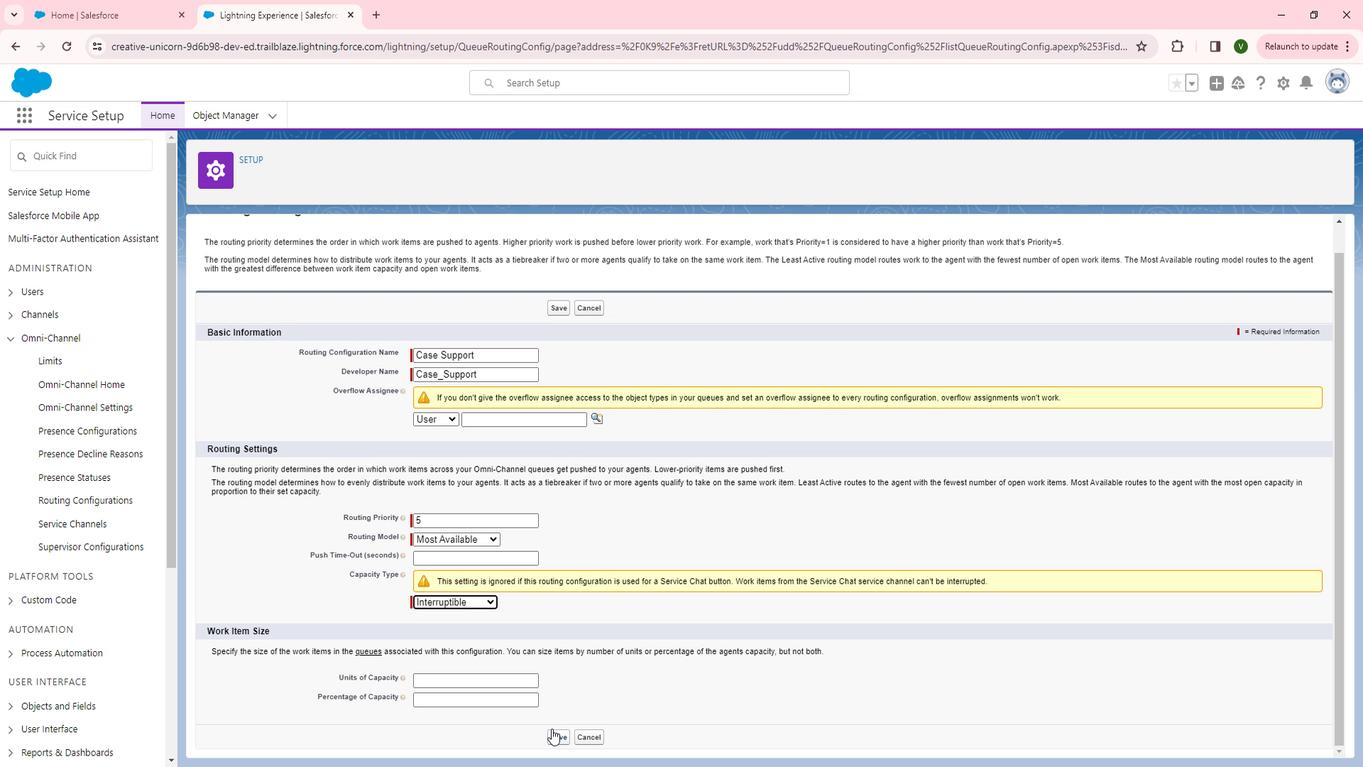 
Action: Mouse pressed left at (566, 715)
Screenshot: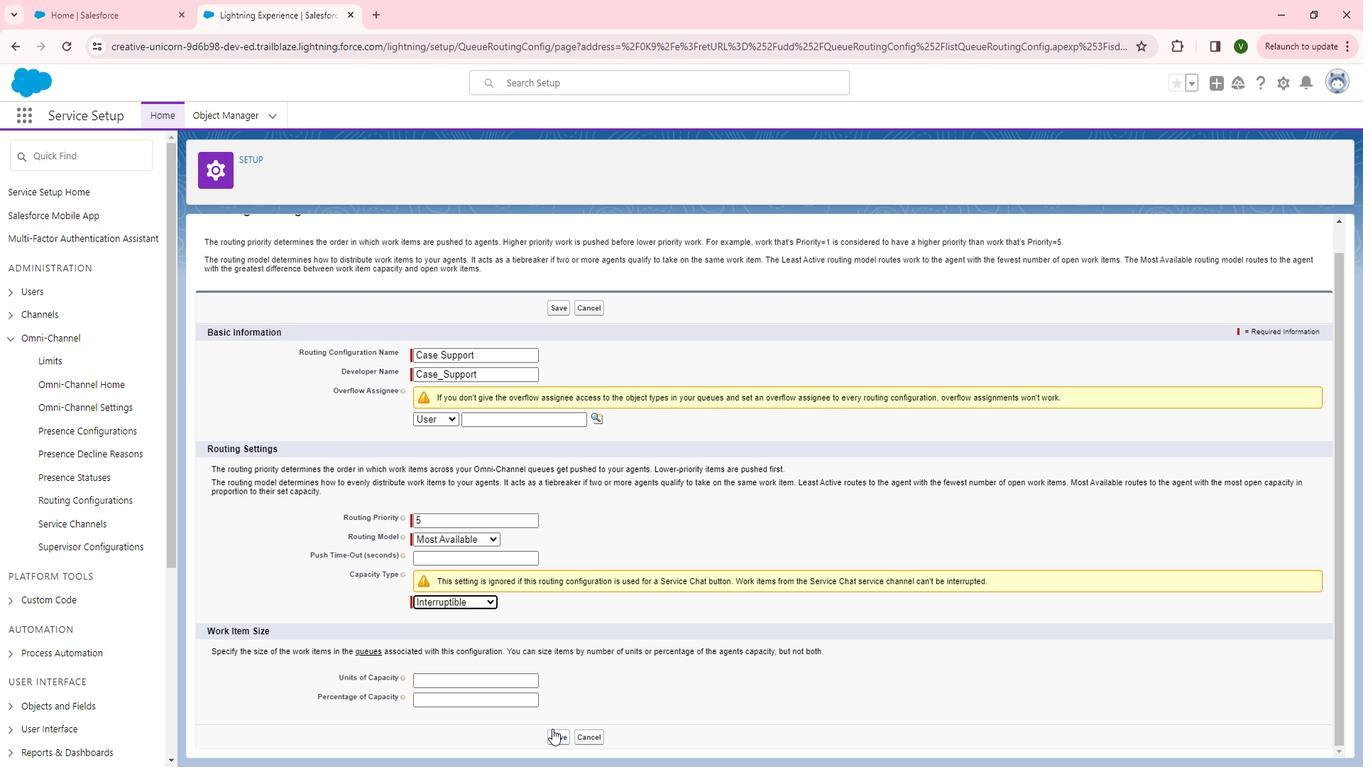 
Action: Mouse moved to (474, 693)
Screenshot: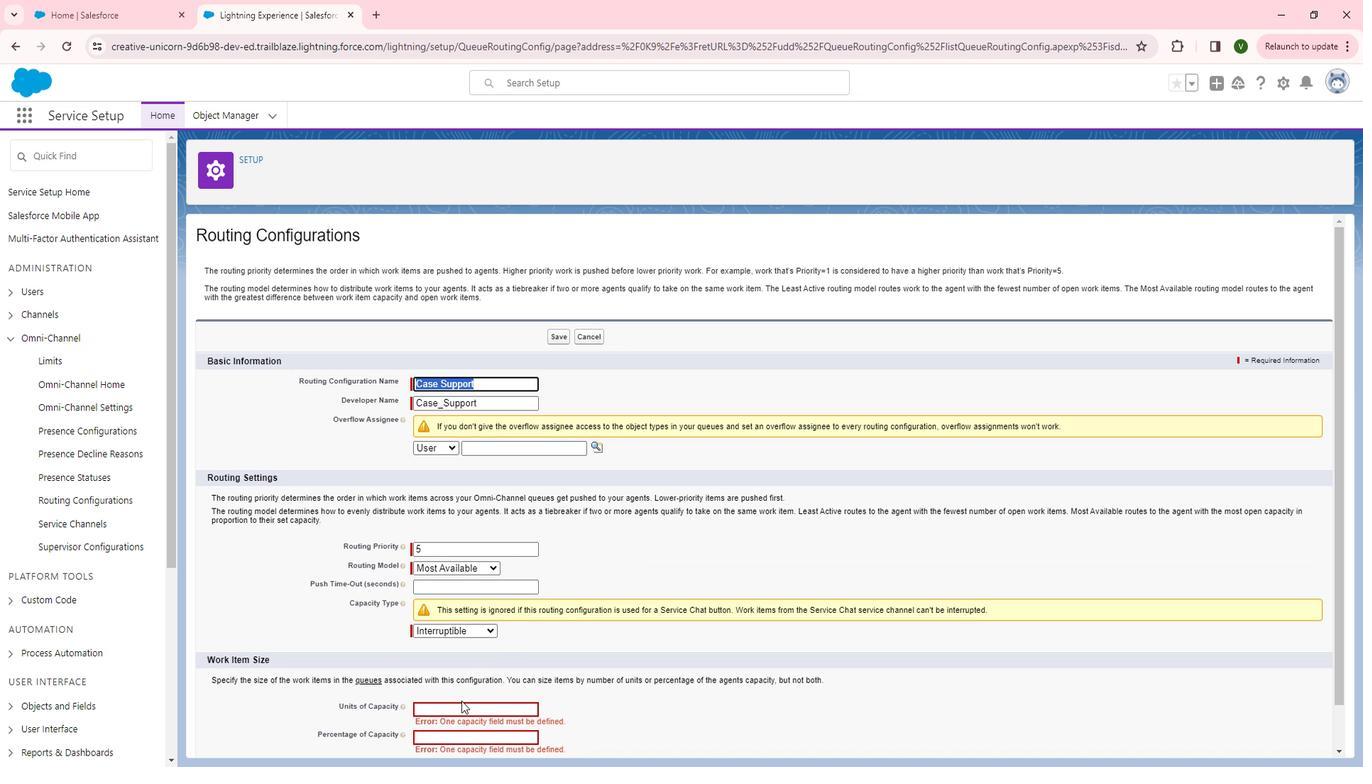 
Action: Mouse pressed left at (474, 693)
Screenshot: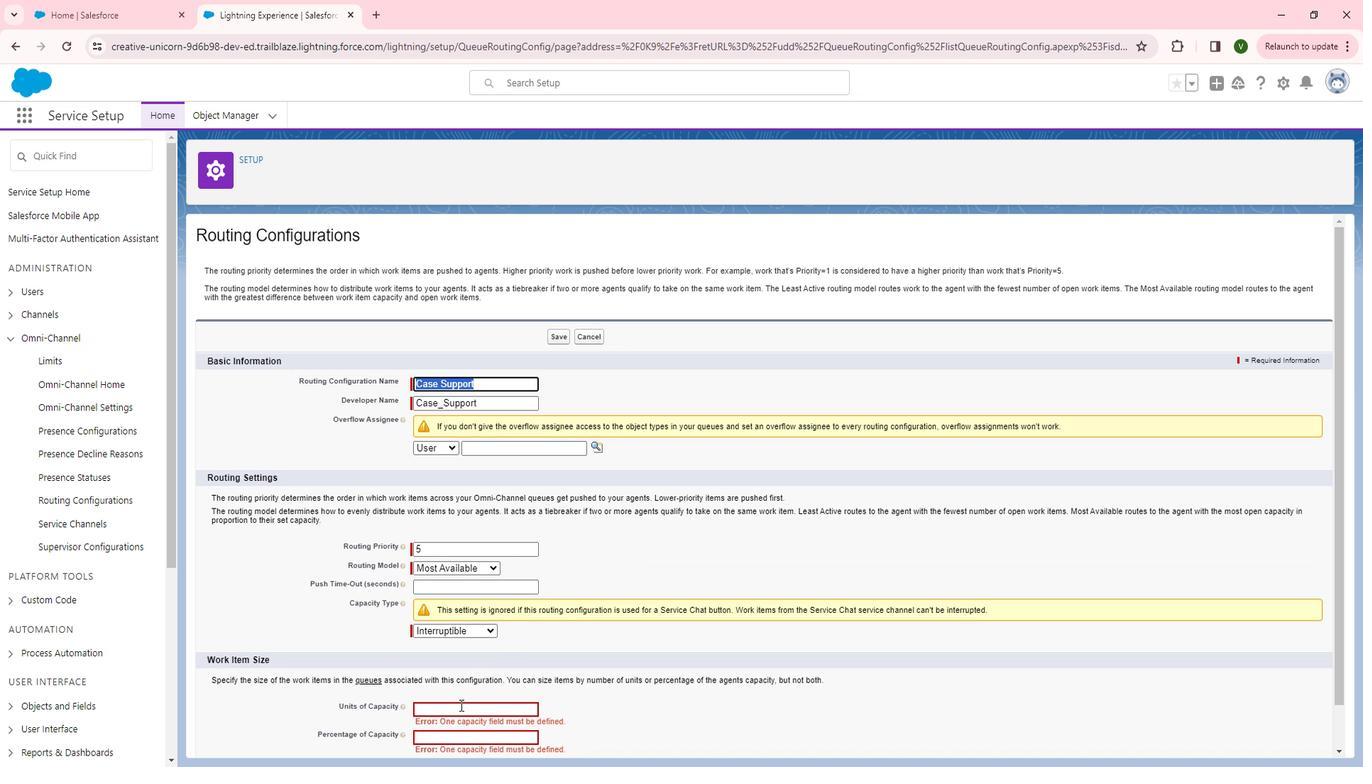 
Action: Key pressed 20
Screenshot: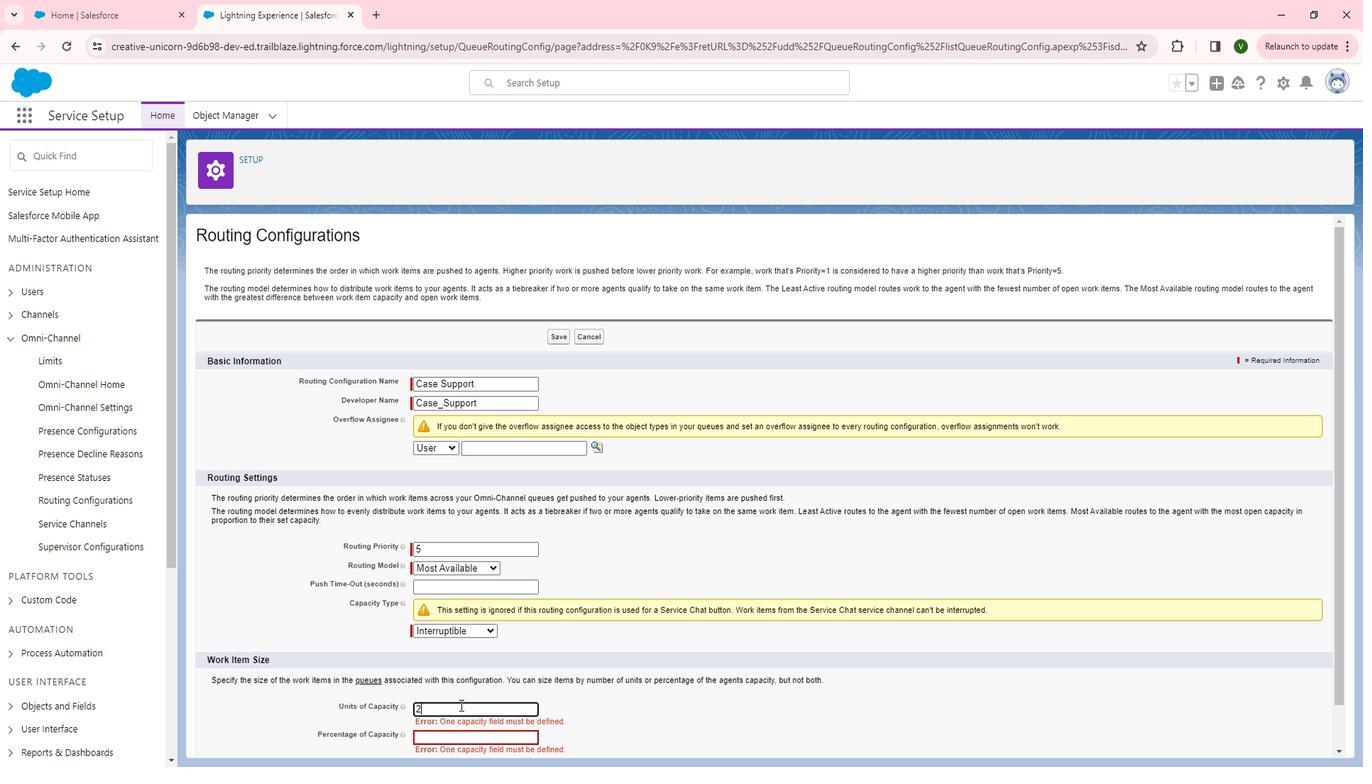 
Action: Mouse moved to (573, 338)
Screenshot: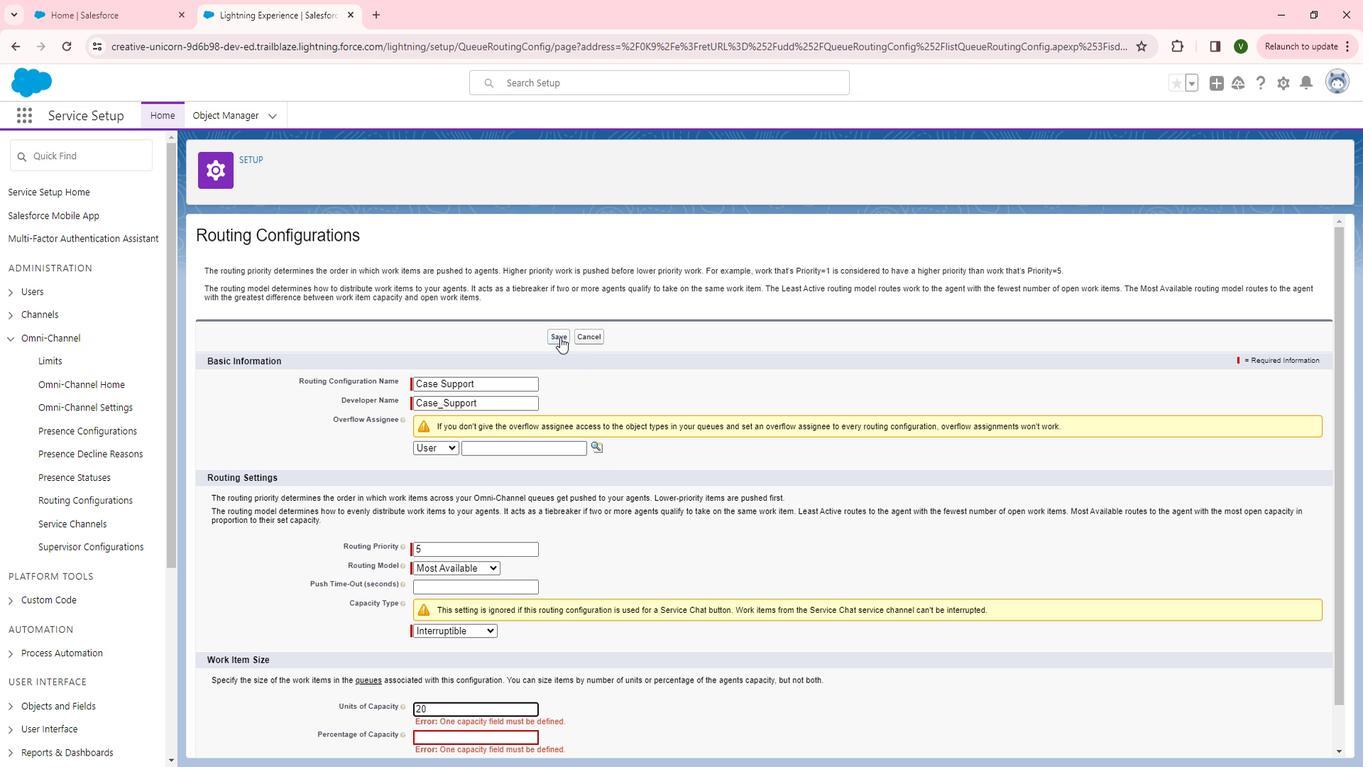 
Action: Mouse pressed left at (573, 338)
Screenshot: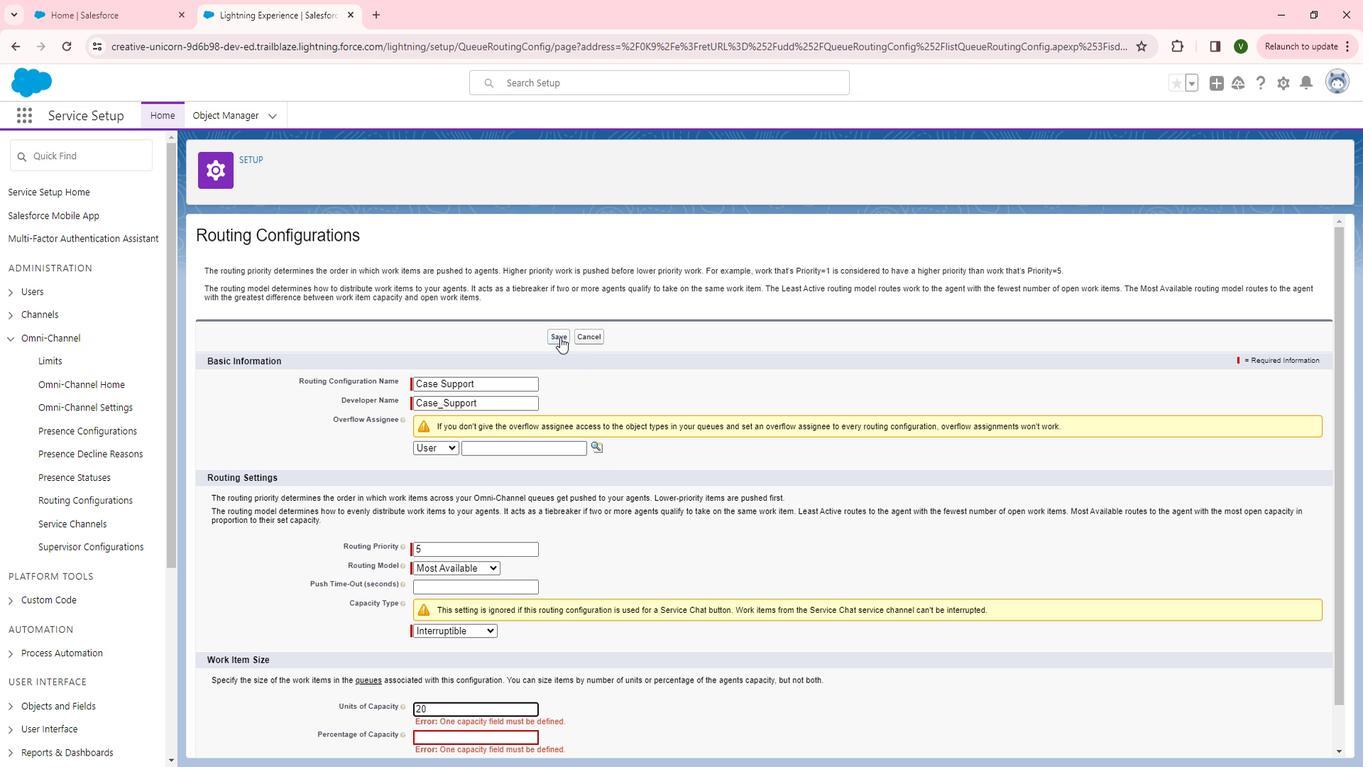 
Action: Mouse moved to (686, 460)
Screenshot: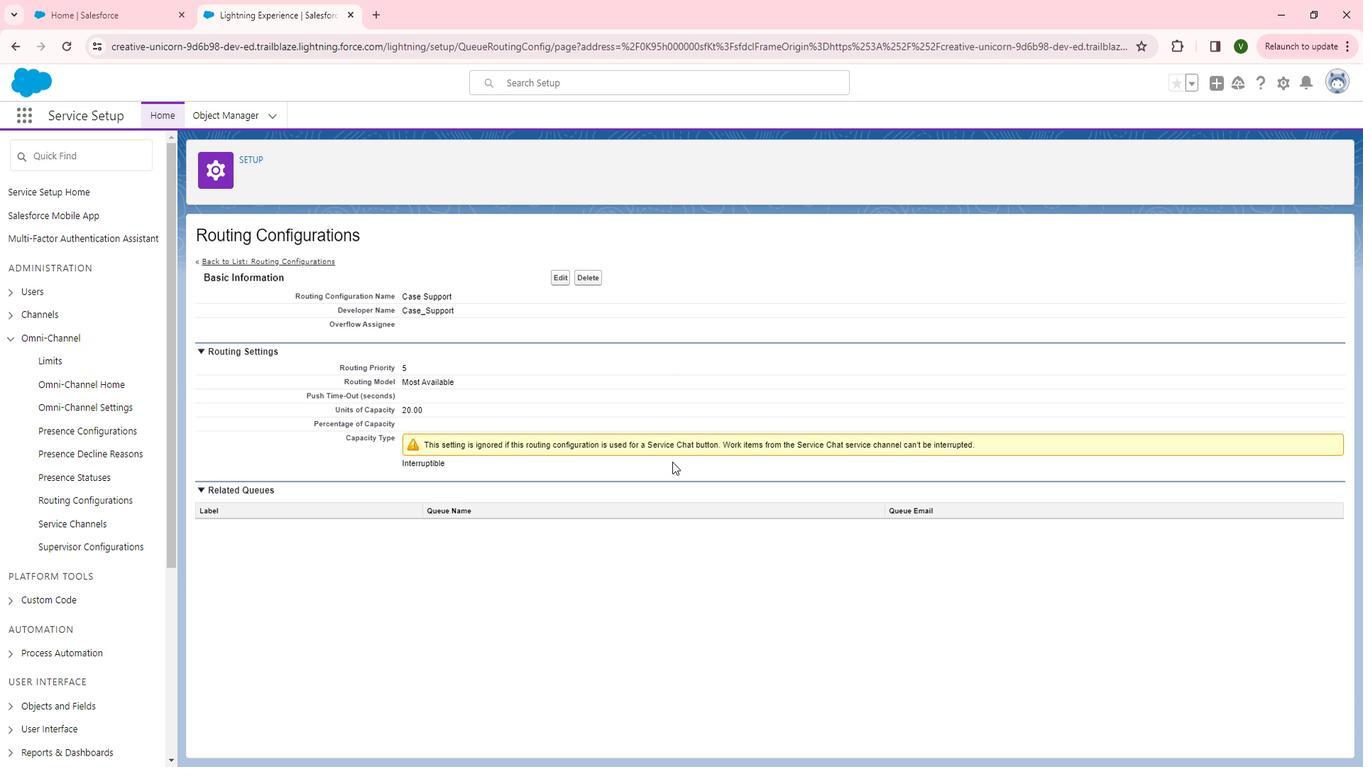 
